 Task: Add a signature Micah Thompson containing With heartfelt thanks and warm wishes, Micah Thompson to email address softage.3@softage.net and add a folder Insurance claims
Action: Mouse moved to (153, 117)
Screenshot: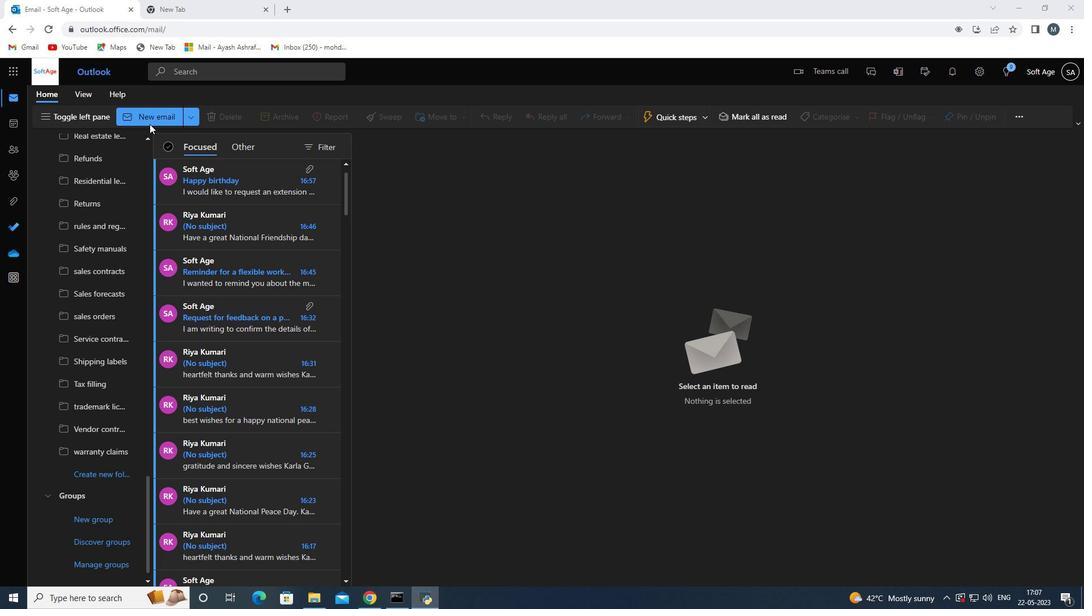 
Action: Mouse pressed left at (153, 117)
Screenshot: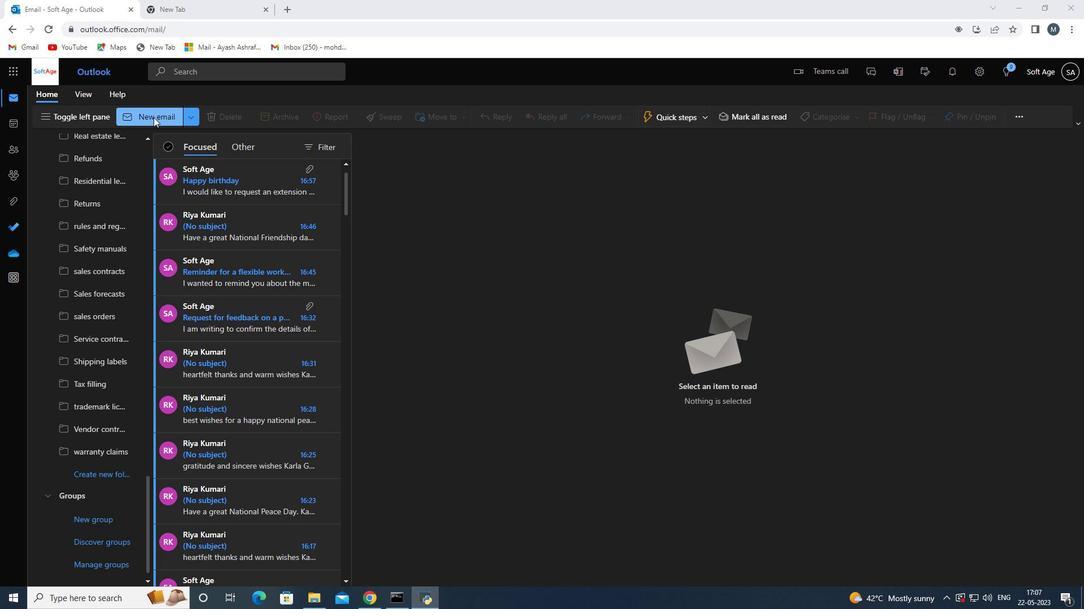
Action: Mouse moved to (761, 120)
Screenshot: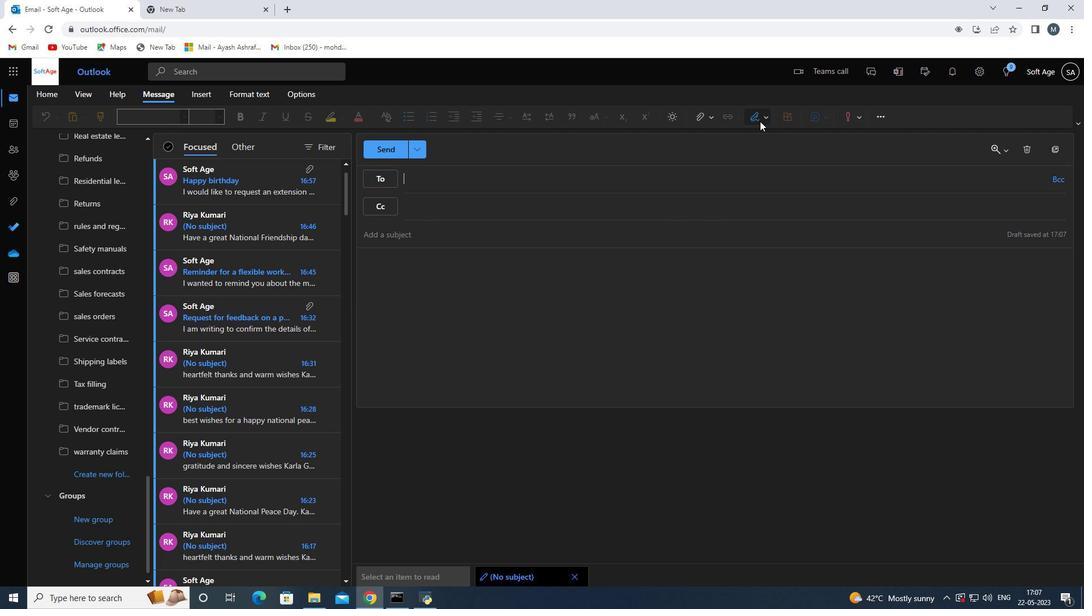 
Action: Mouse pressed left at (761, 120)
Screenshot: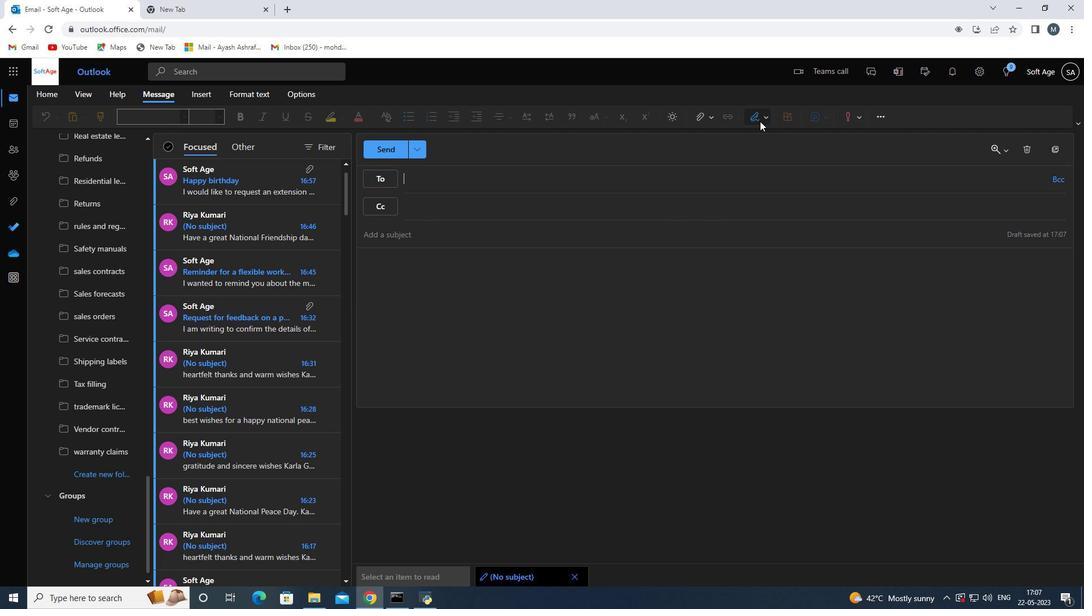 
Action: Mouse moved to (750, 171)
Screenshot: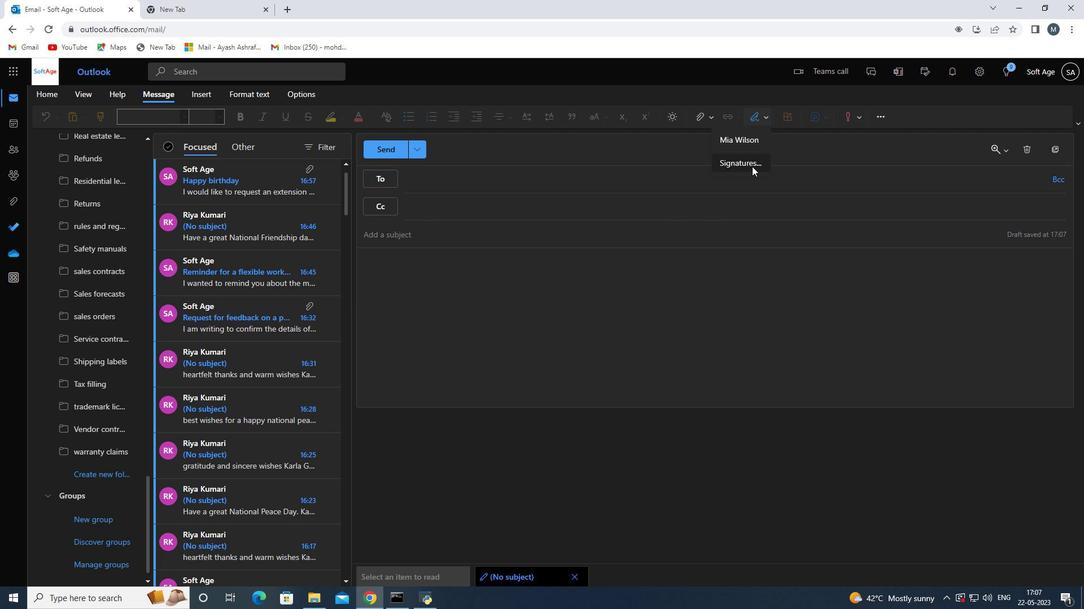 
Action: Mouse pressed left at (750, 171)
Screenshot: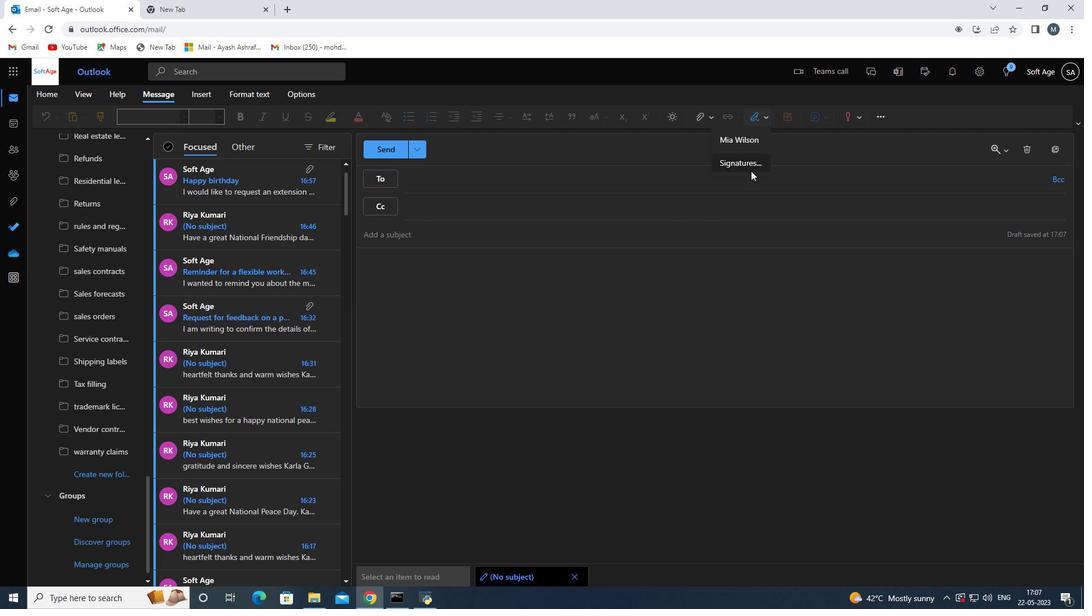 
Action: Mouse moved to (760, 212)
Screenshot: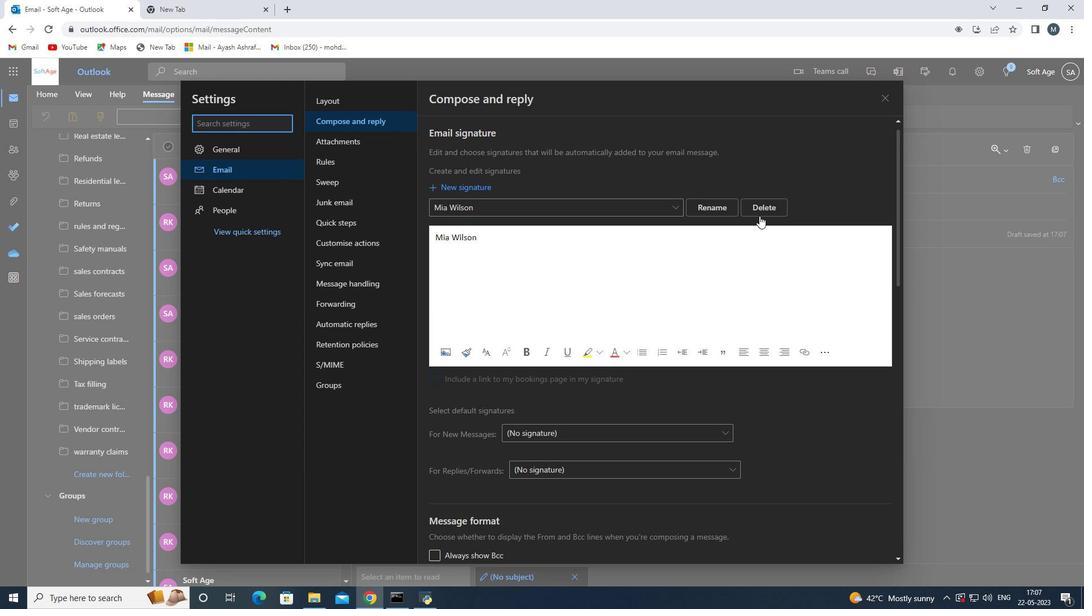 
Action: Mouse pressed left at (760, 212)
Screenshot: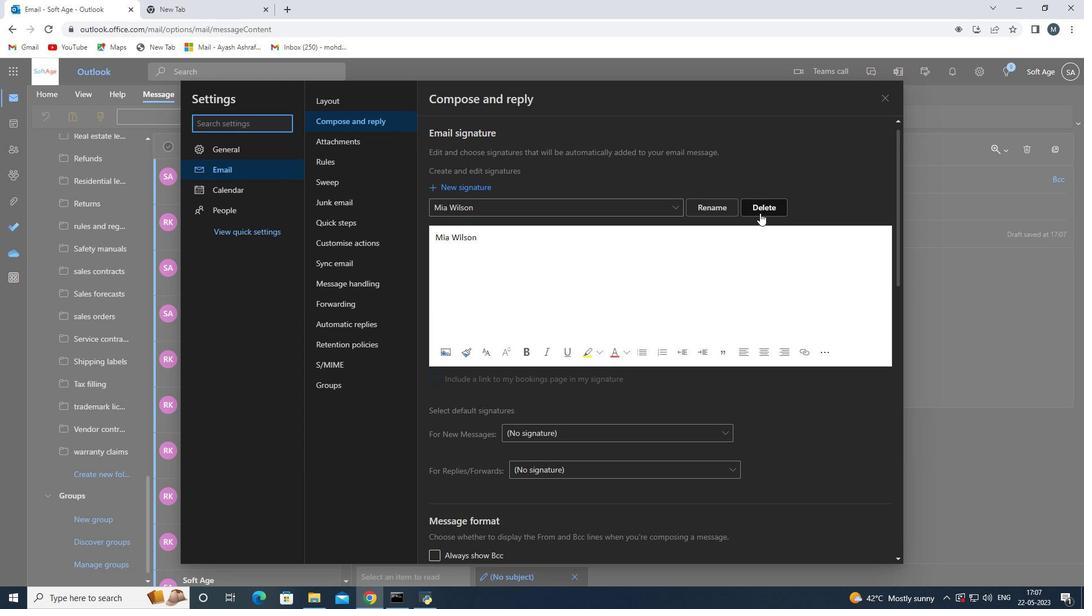 
Action: Mouse moved to (495, 204)
Screenshot: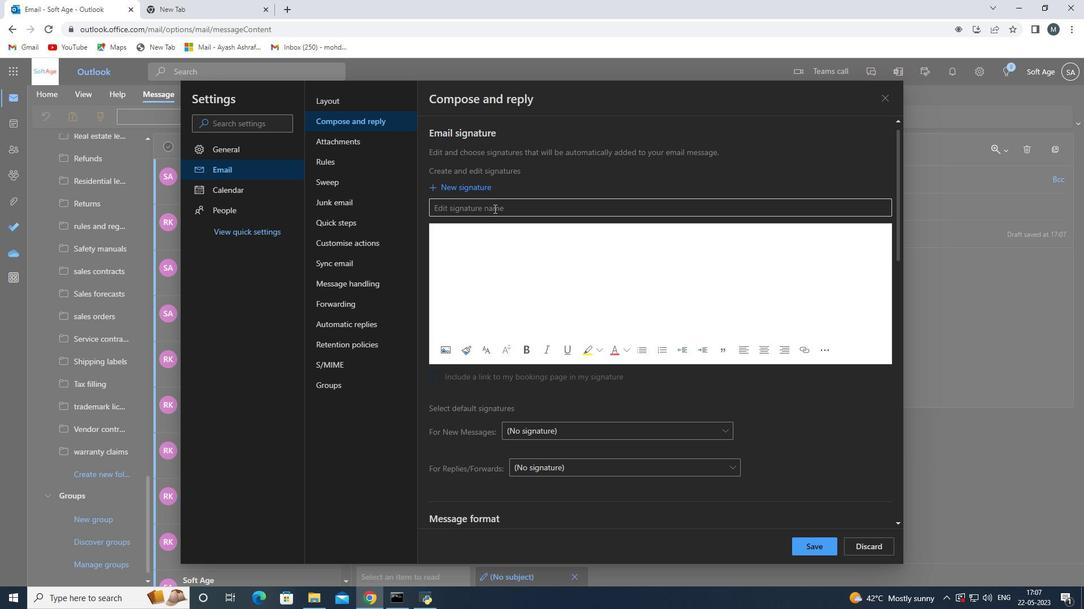 
Action: Mouse pressed left at (495, 204)
Screenshot: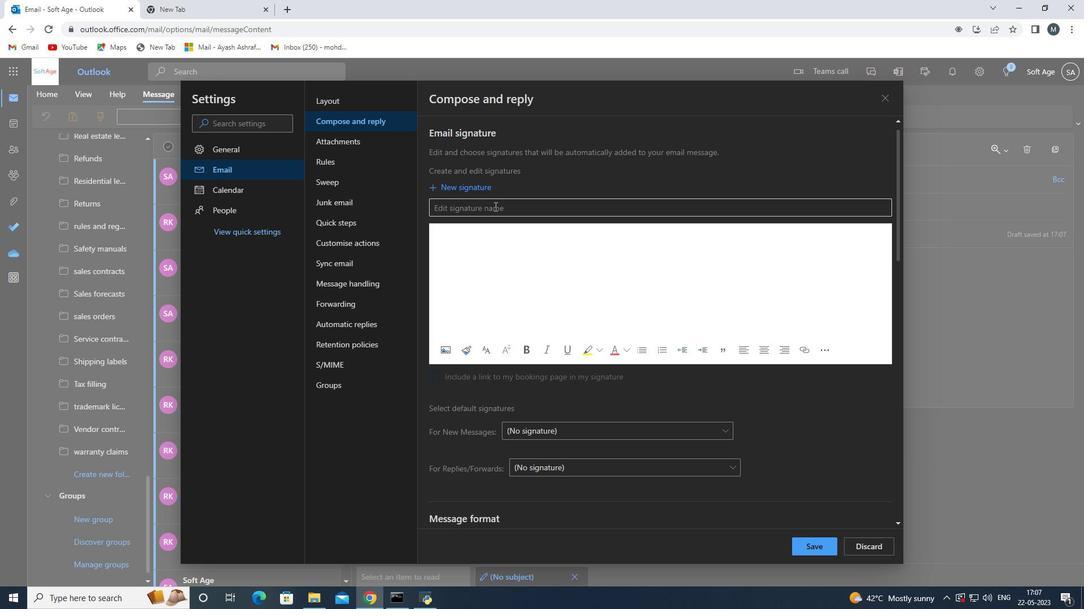 
Action: Mouse moved to (497, 199)
Screenshot: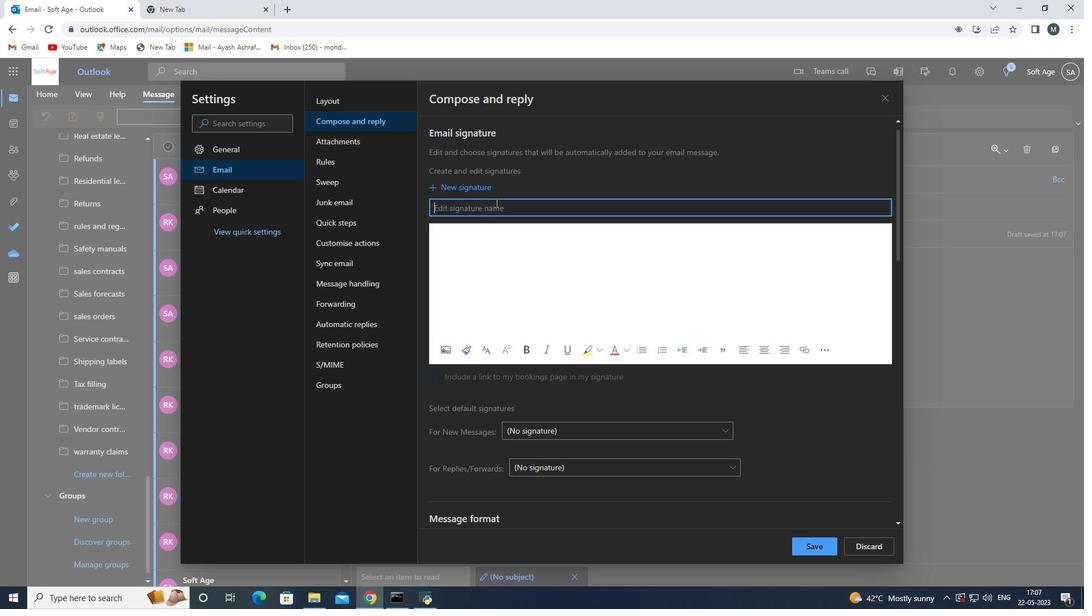 
Action: Key pressed <Key.shift>micah<Key.space>thompson<Key.space>
Screenshot: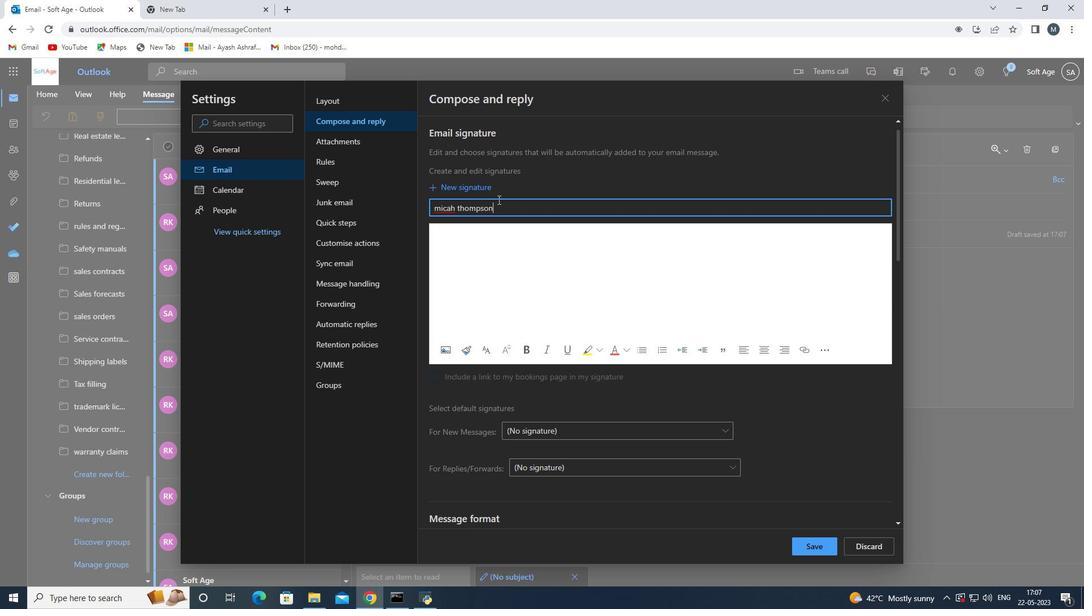 
Action: Mouse moved to (461, 207)
Screenshot: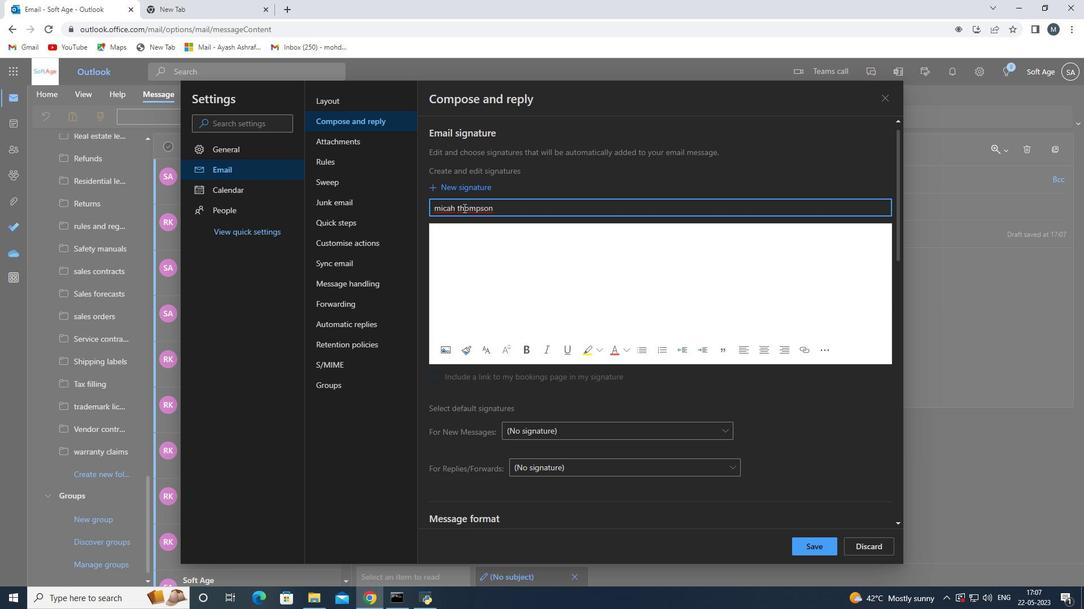 
Action: Mouse pressed left at (461, 207)
Screenshot: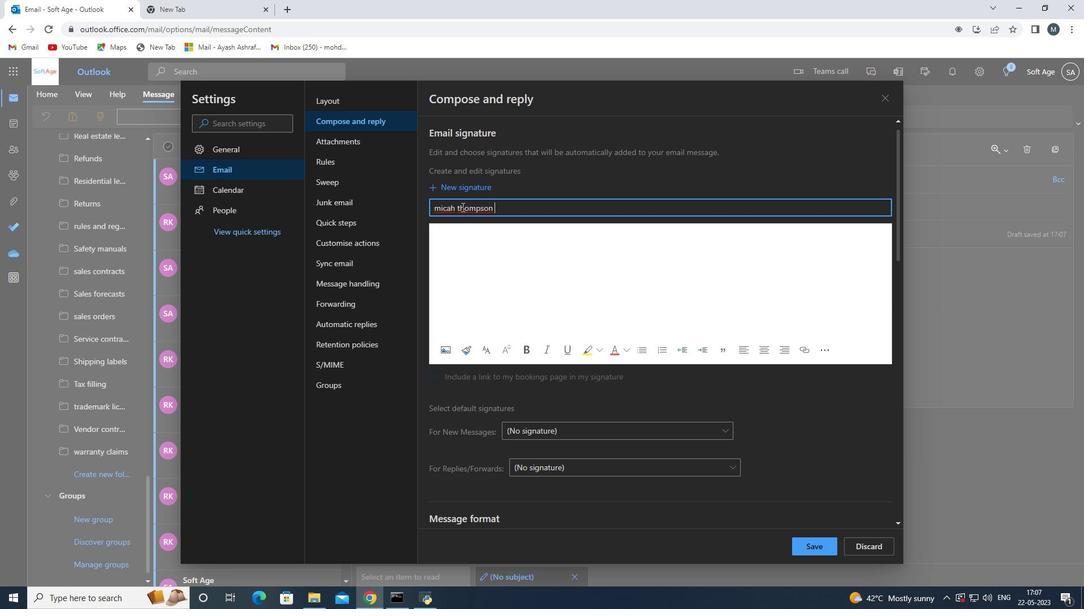 
Action: Mouse moved to (470, 212)
Screenshot: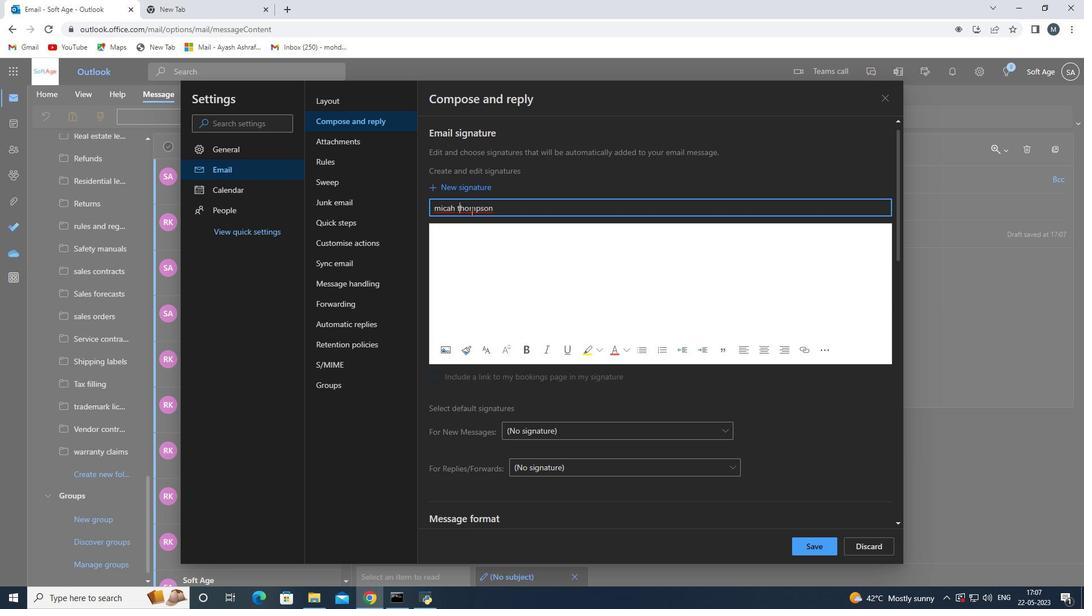 
Action: Key pressed <Key.backspace><Key.shift>T
Screenshot: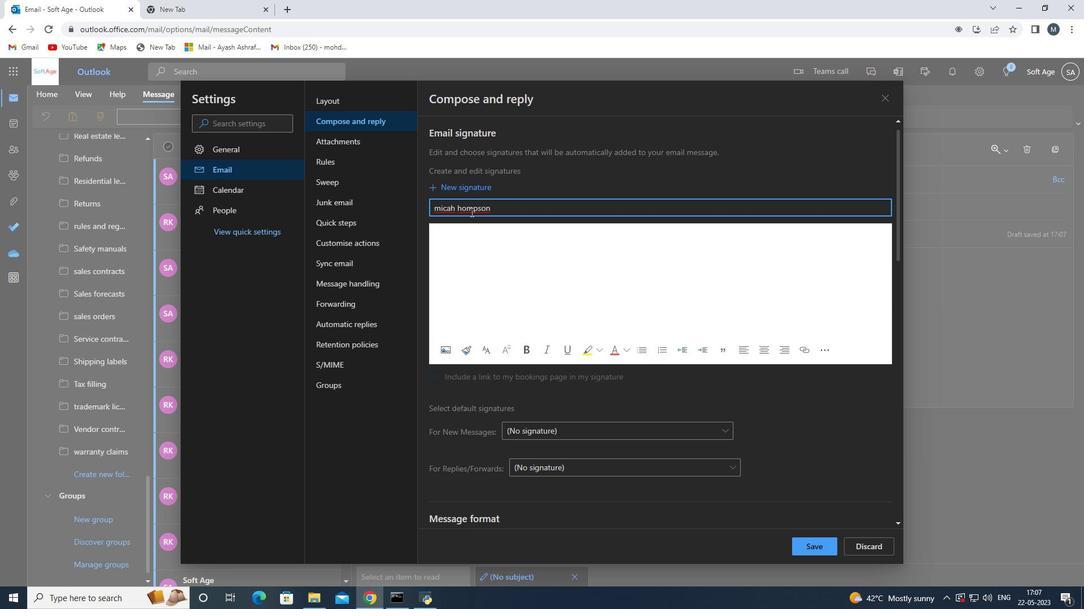 
Action: Mouse moved to (439, 207)
Screenshot: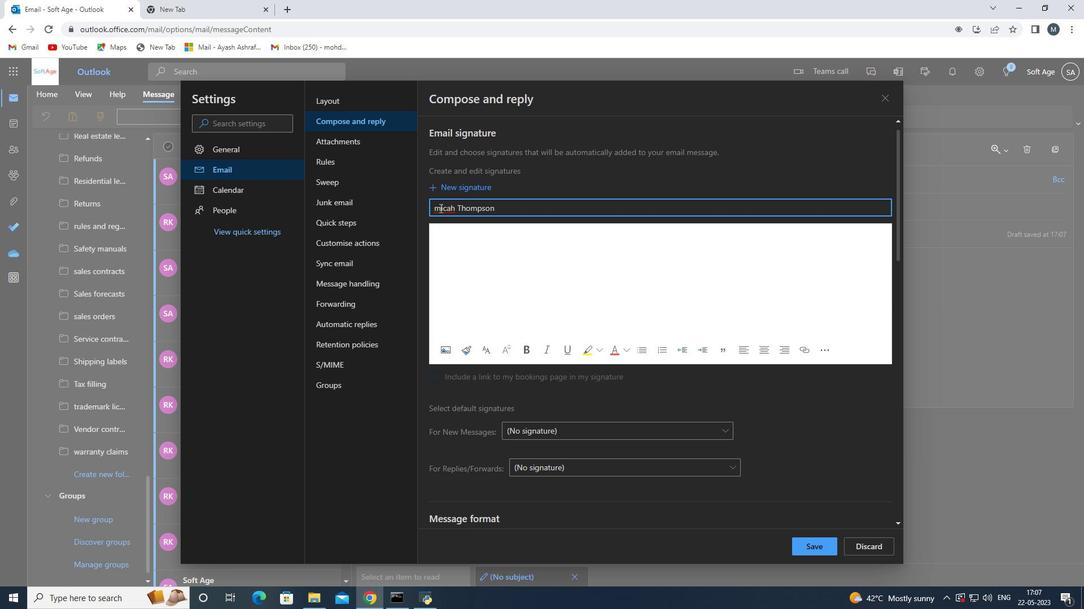 
Action: Mouse pressed left at (439, 207)
Screenshot: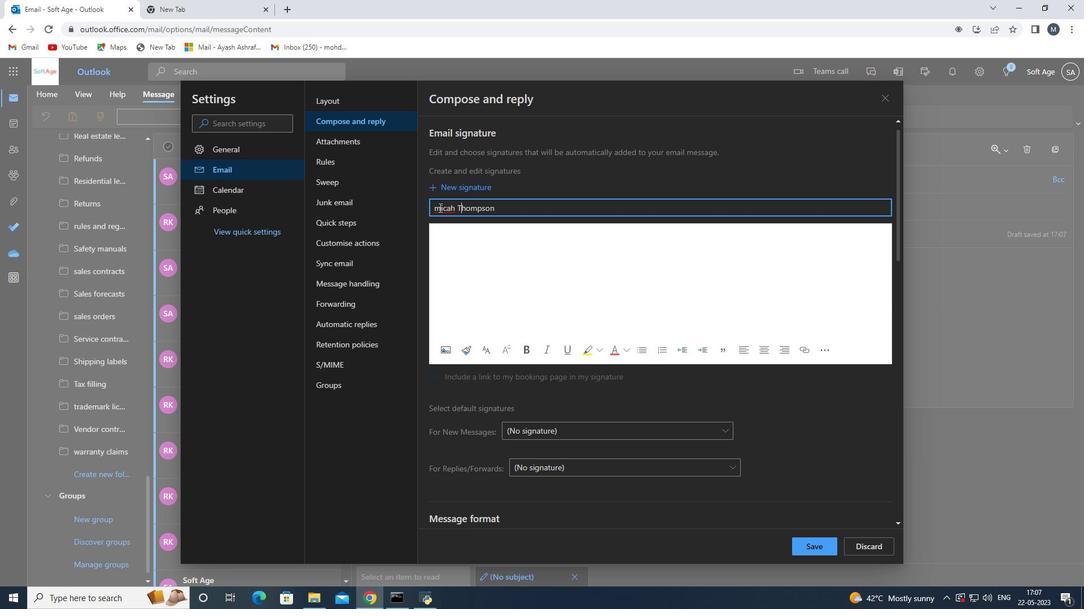 
Action: Mouse moved to (455, 220)
Screenshot: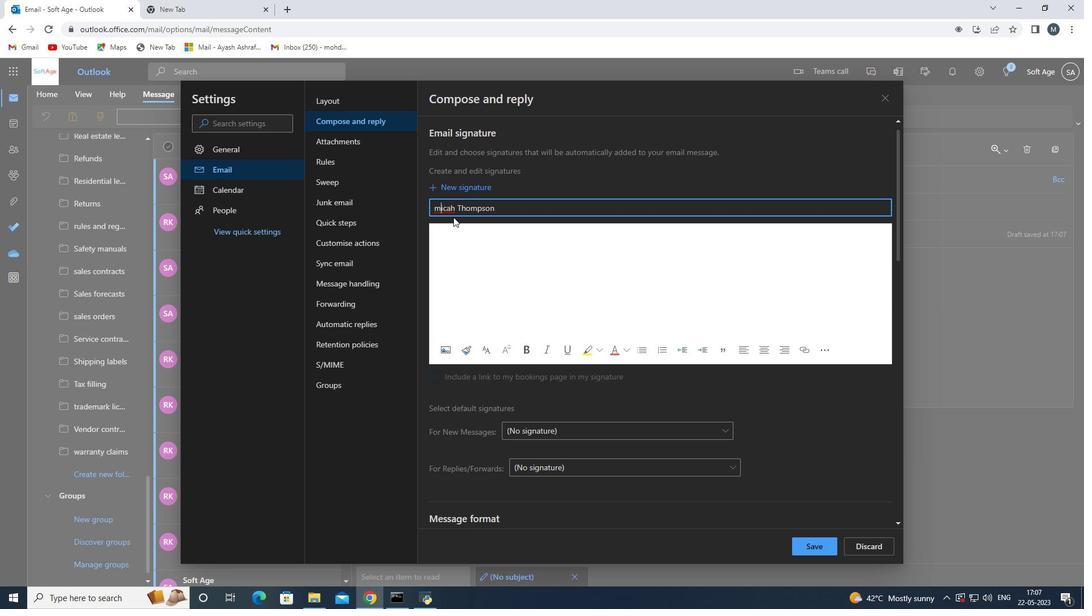 
Action: Key pressed <Key.backspace><Key.shift><Key.shift><Key.shift><Key.shift><Key.shift><Key.shift><Key.shift><Key.shift><Key.shift><Key.shift><Key.shift>
Screenshot: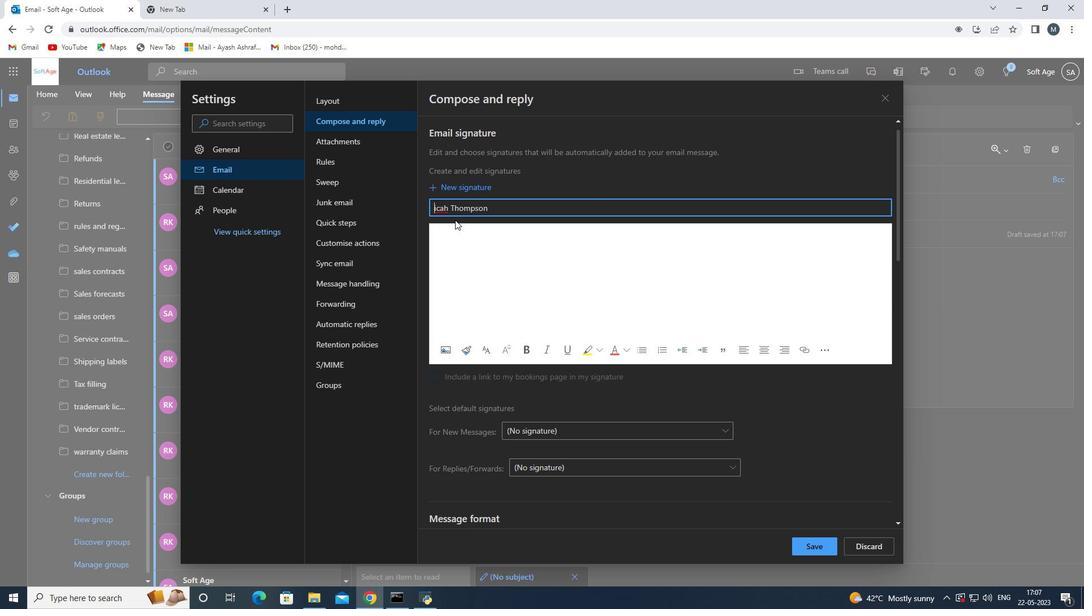 
Action: Mouse moved to (456, 220)
Screenshot: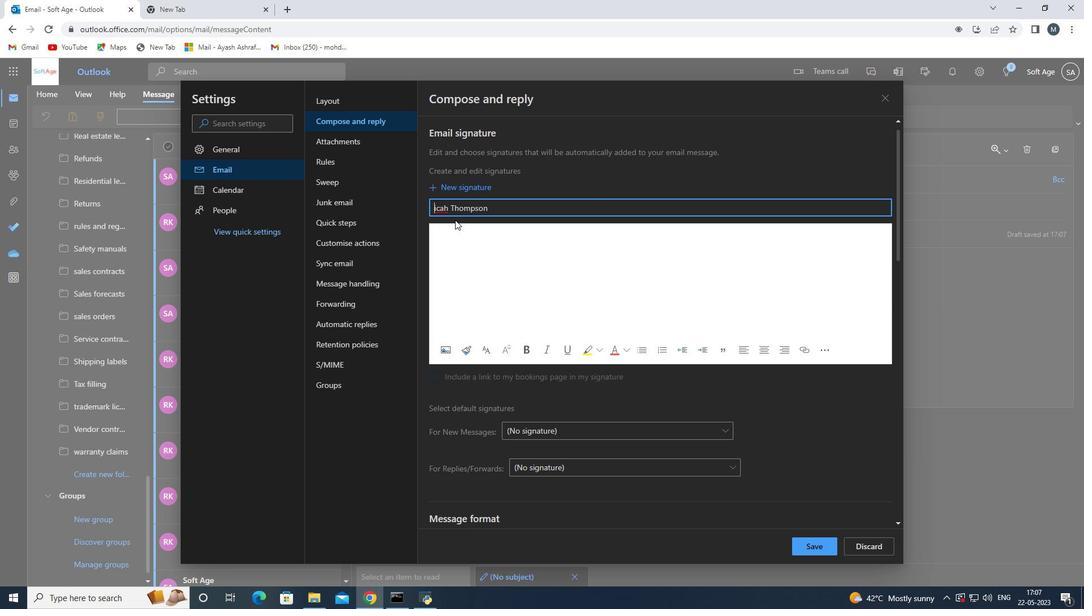 
Action: Key pressed <Key.shift>
Screenshot: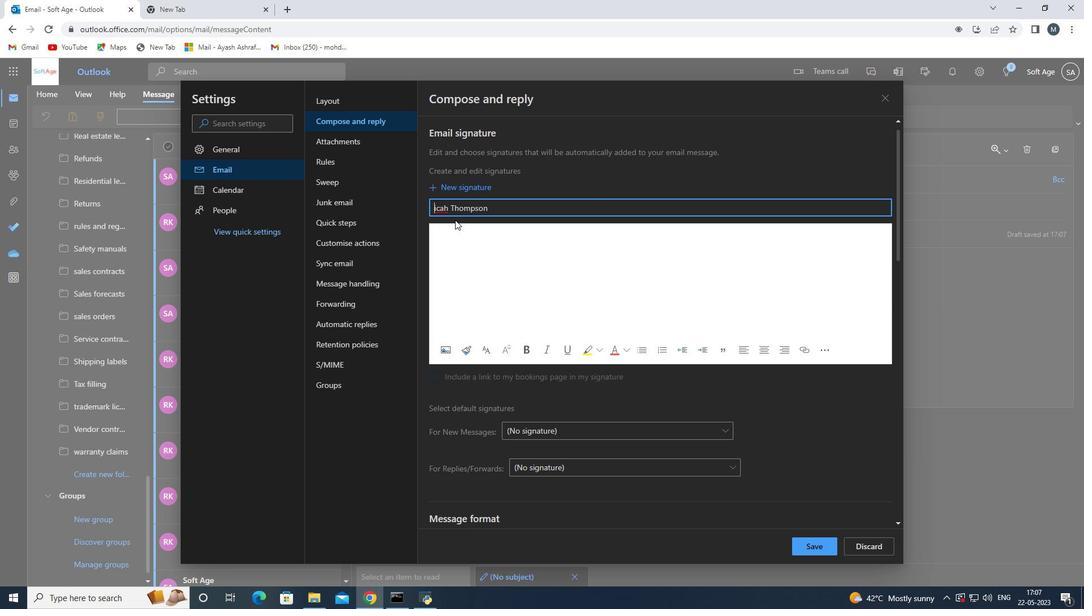 
Action: Mouse moved to (457, 222)
Screenshot: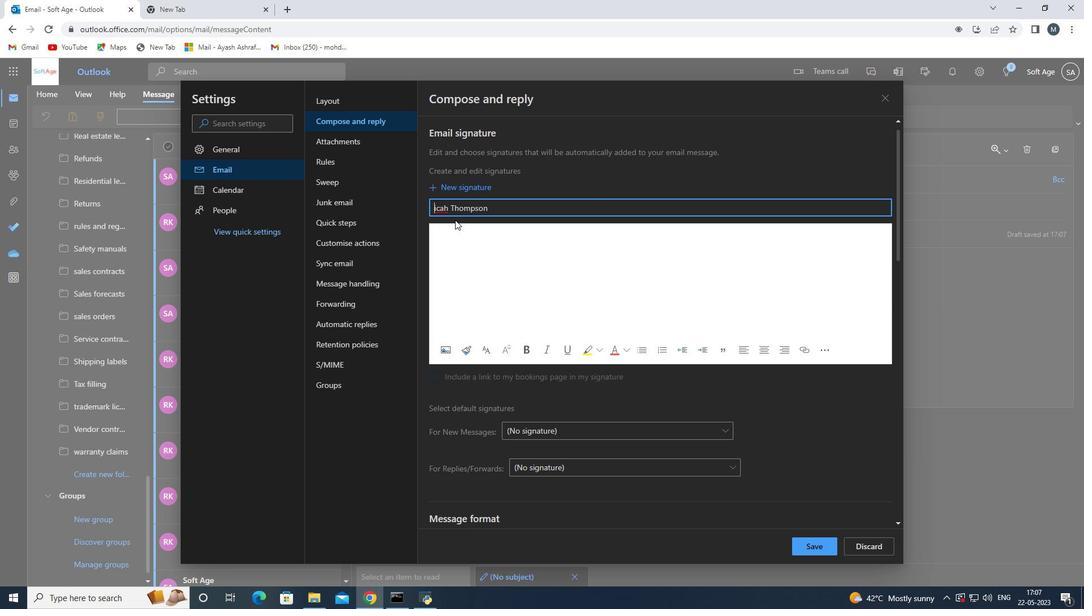 
Action: Key pressed <Key.shift>
Screenshot: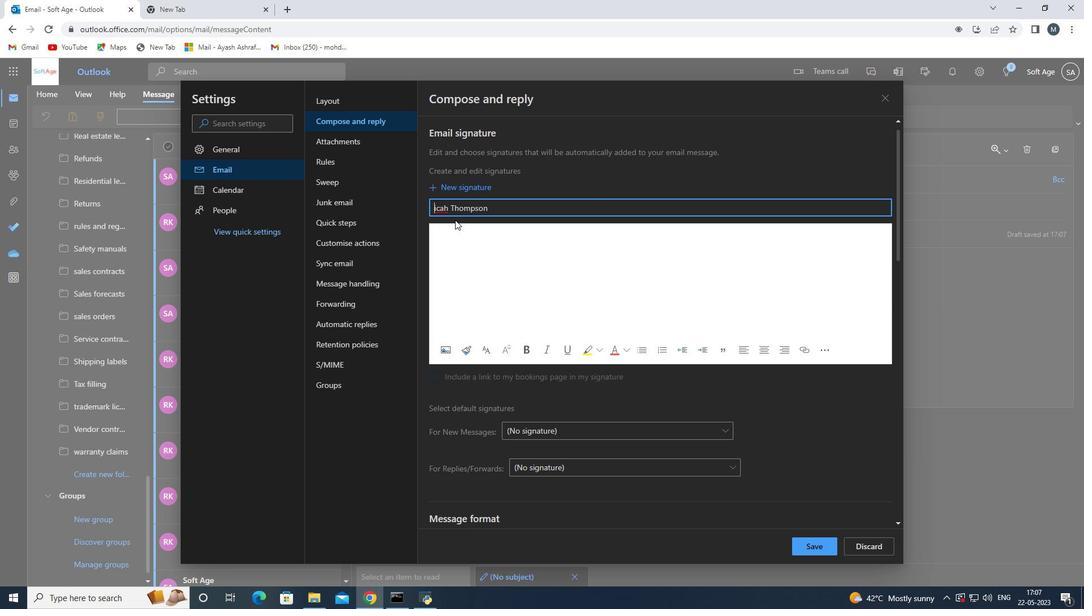 
Action: Mouse moved to (457, 223)
Screenshot: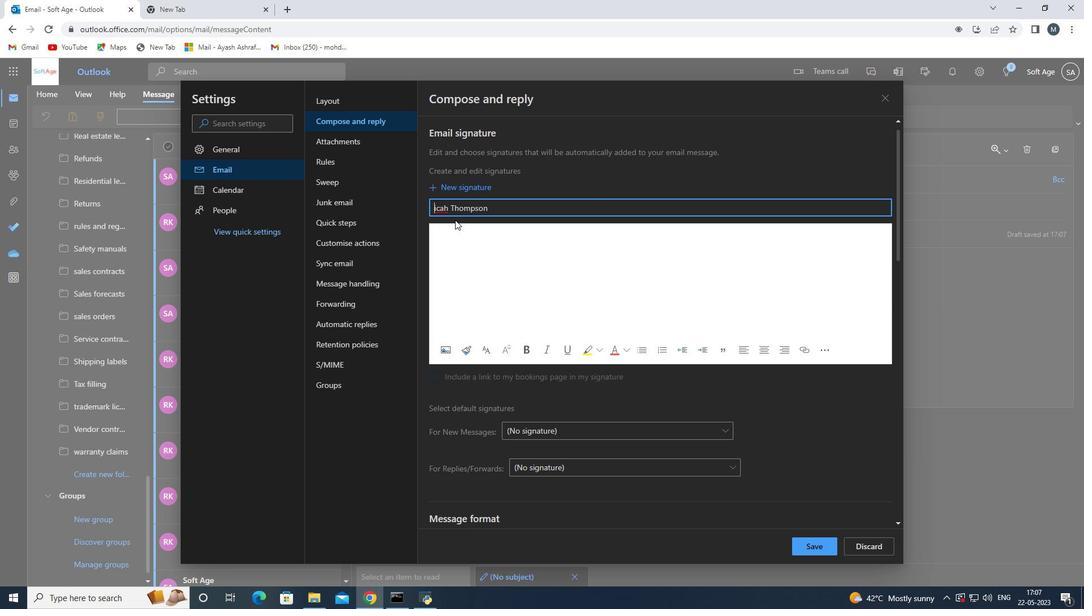 
Action: Key pressed <Key.shift><Key.shift><Key.shift><Key.shift><Key.shift><Key.shift><Key.shift><Key.shift><Key.shift><Key.shift><Key.shift><Key.shift><Key.shift><Key.shift><Key.shift><Key.shift><Key.shift><Key.shift><Key.shift><Key.shift><Key.shift><Key.shift>M
Screenshot: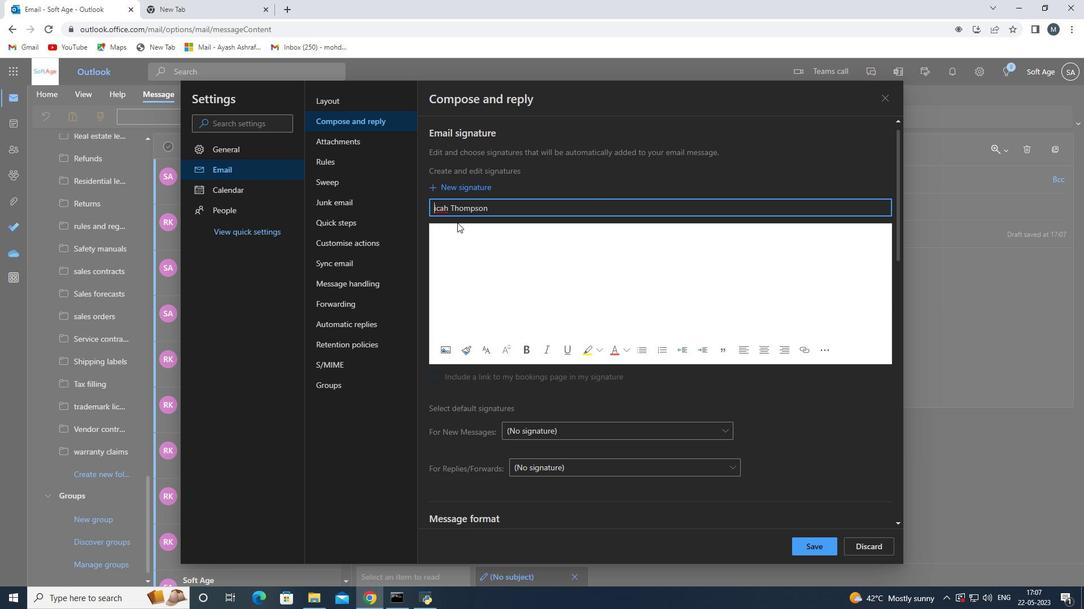 
Action: Mouse moved to (488, 254)
Screenshot: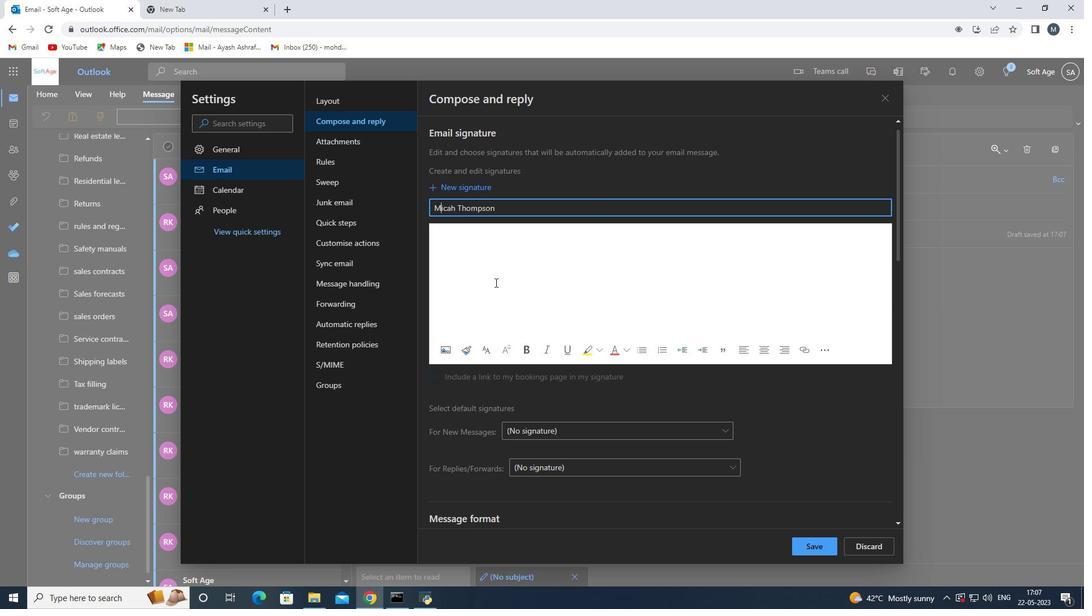 
Action: Mouse pressed left at (488, 254)
Screenshot: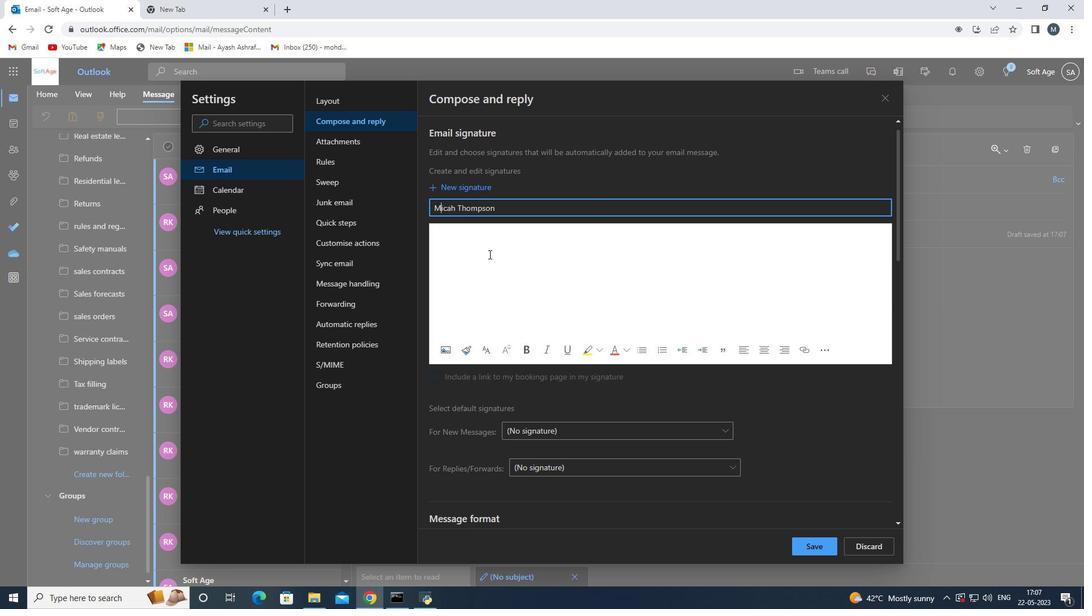 
Action: Key pressed <Key.shift>M<Key.backspace><Key.shift>Micah<Key.space><Key.shift>thompson<Key.space>
Screenshot: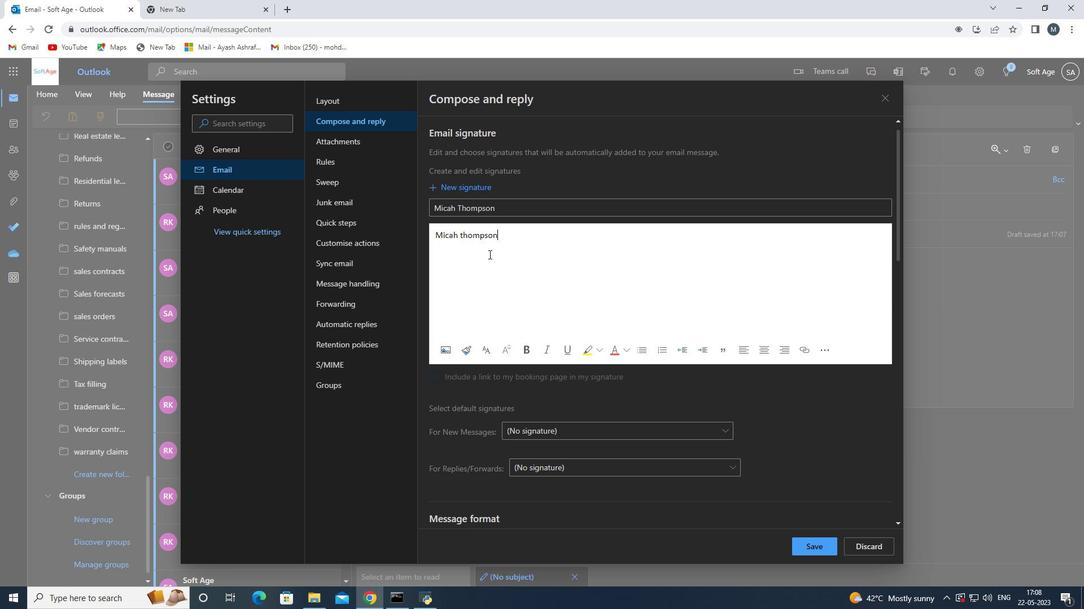 
Action: Mouse moved to (462, 237)
Screenshot: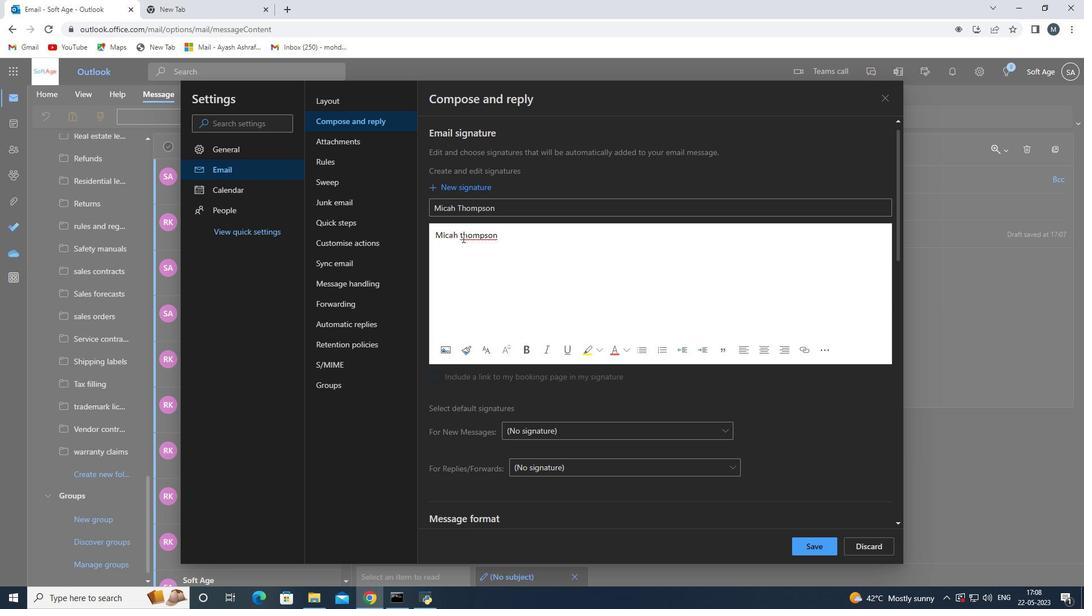 
Action: Mouse pressed left at (462, 237)
Screenshot: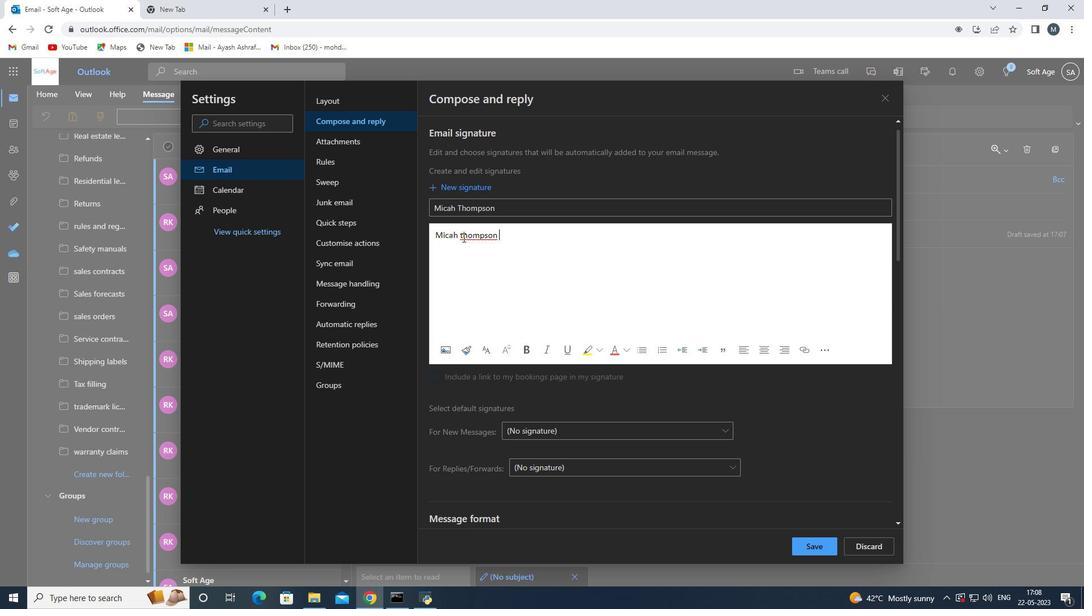 
Action: Mouse moved to (457, 238)
Screenshot: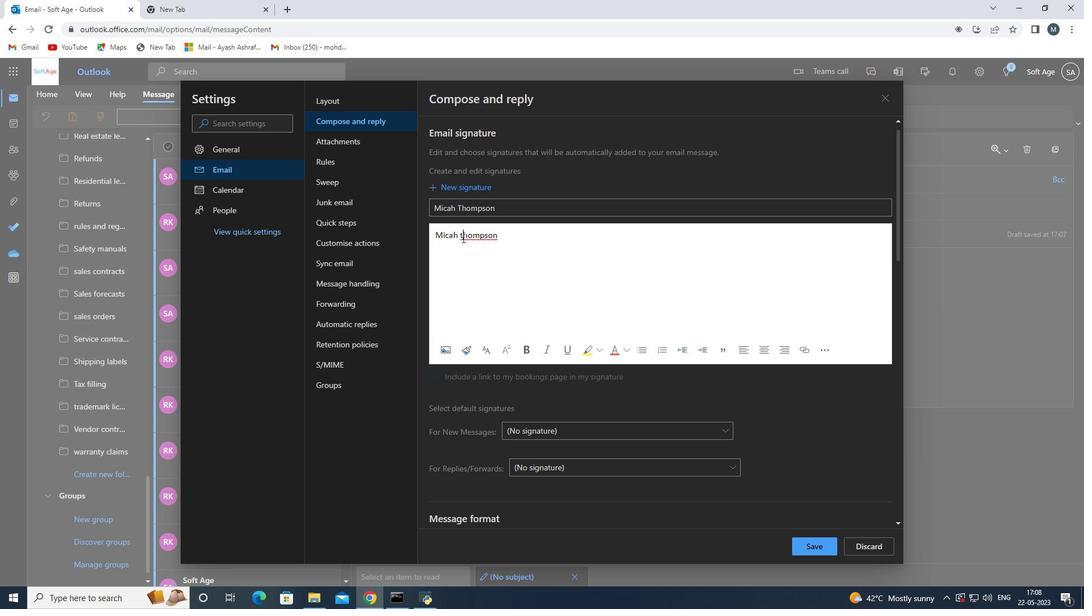 
Action: Key pressed <Key.backspace><Key.shift>T
Screenshot: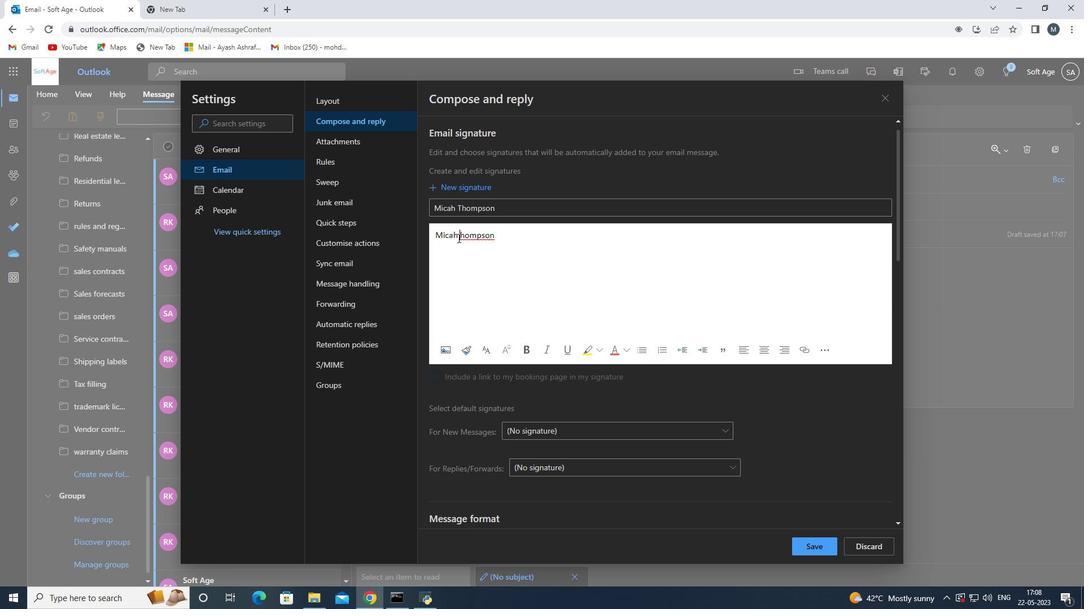
Action: Mouse moved to (504, 237)
Screenshot: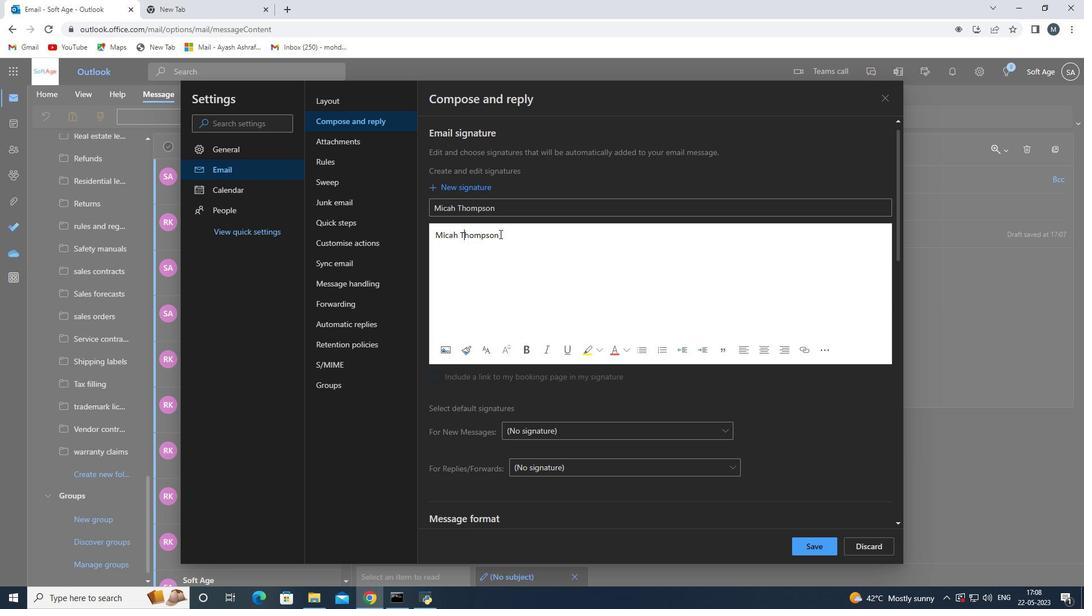 
Action: Mouse pressed left at (504, 237)
Screenshot: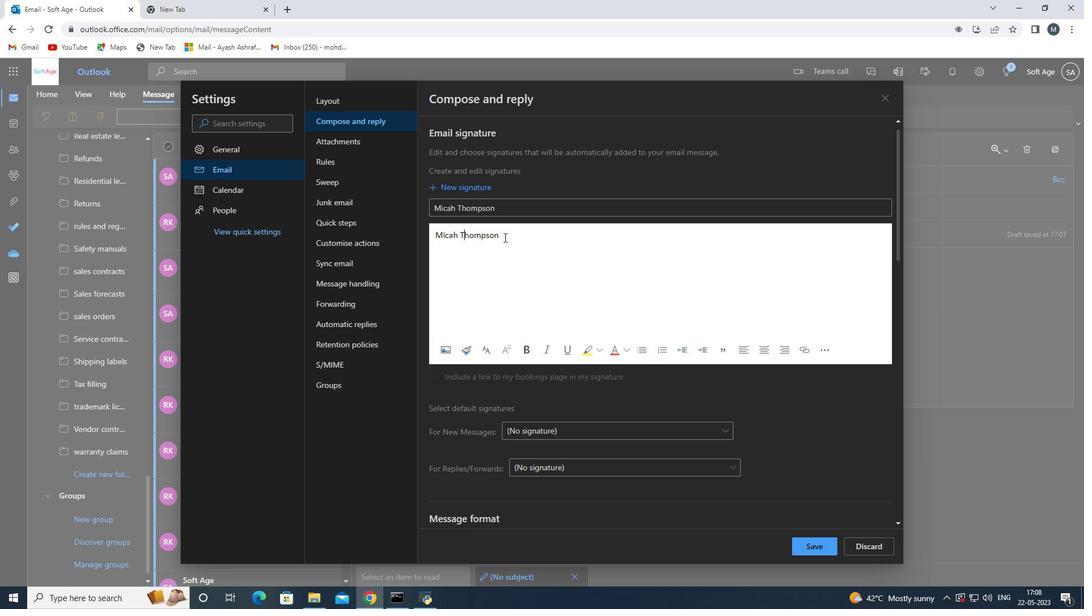 
Action: Mouse moved to (813, 555)
Screenshot: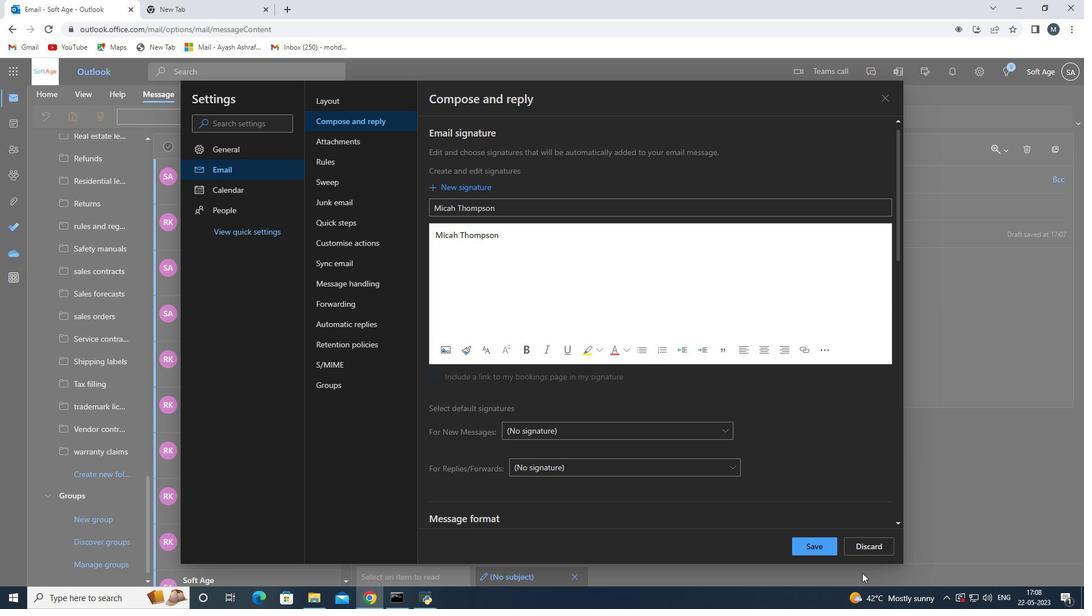 
Action: Mouse pressed left at (813, 555)
Screenshot: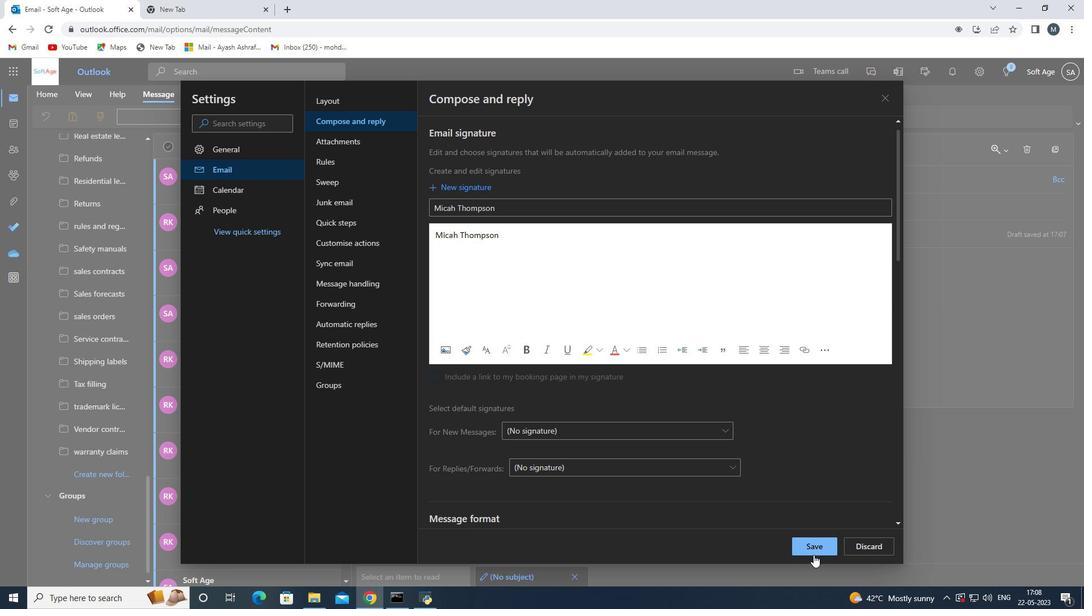 
Action: Mouse moved to (670, 372)
Screenshot: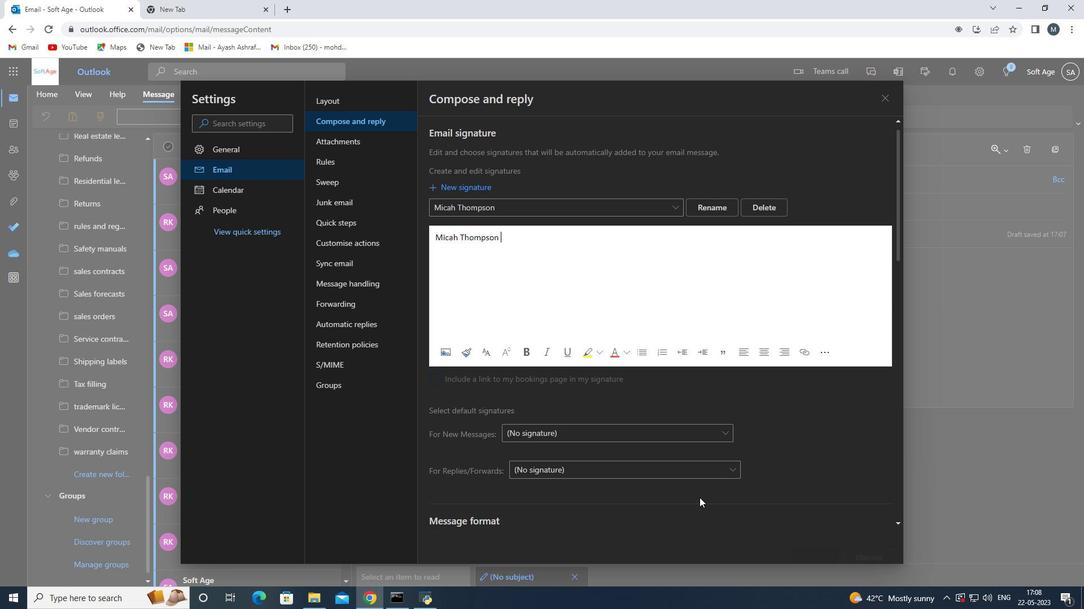 
Action: Mouse scrolled (671, 380) with delta (0, 0)
Screenshot: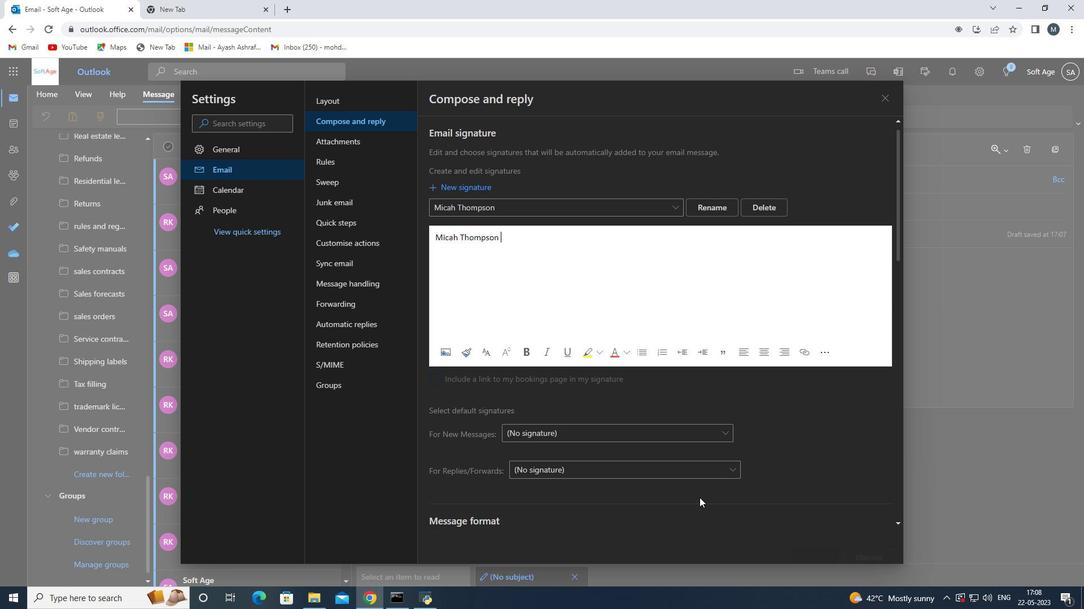
Action: Mouse moved to (669, 362)
Screenshot: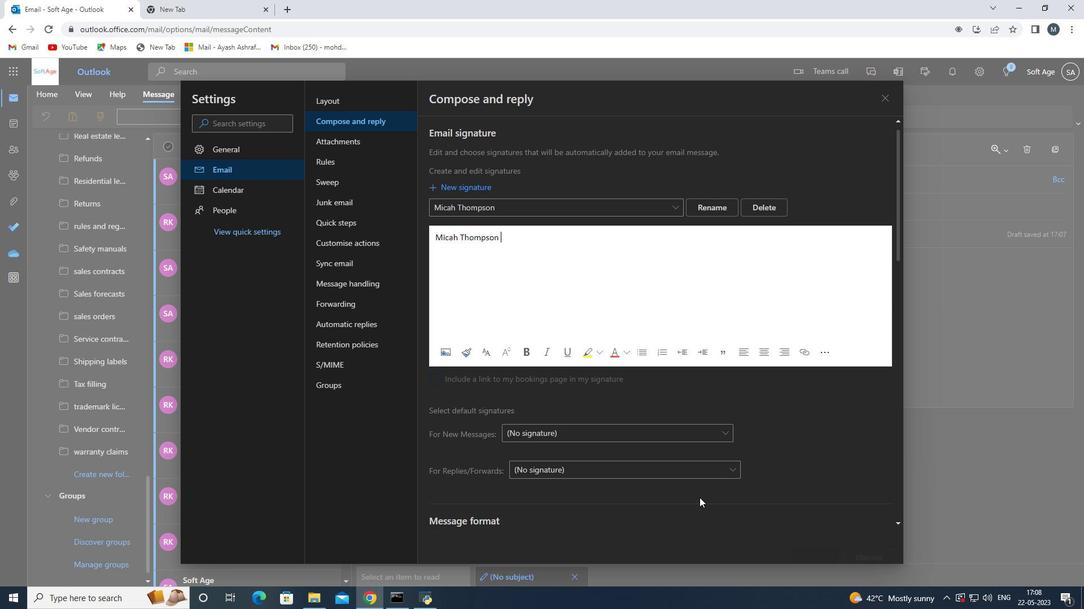 
Action: Mouse scrolled (669, 368) with delta (0, 0)
Screenshot: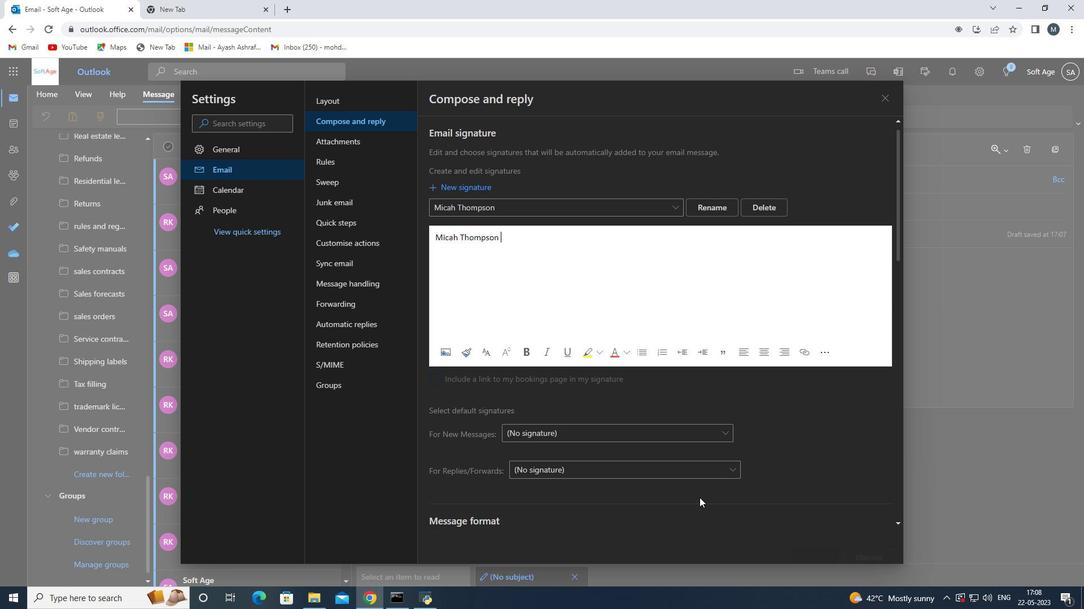 
Action: Mouse moved to (669, 359)
Screenshot: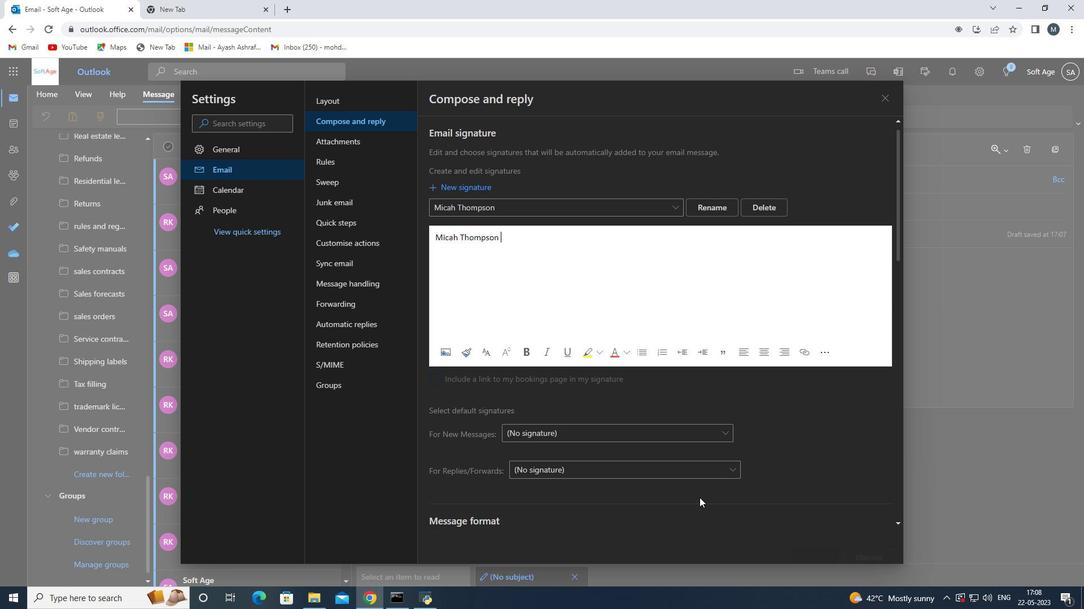 
Action: Mouse scrolled (669, 363) with delta (0, 0)
Screenshot: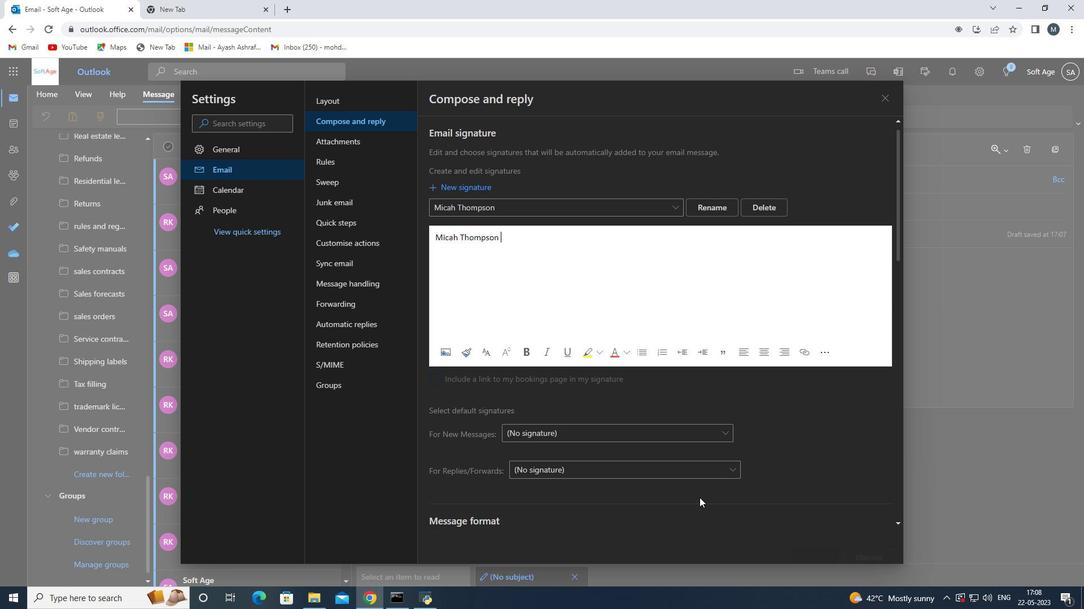 
Action: Mouse moved to (669, 356)
Screenshot: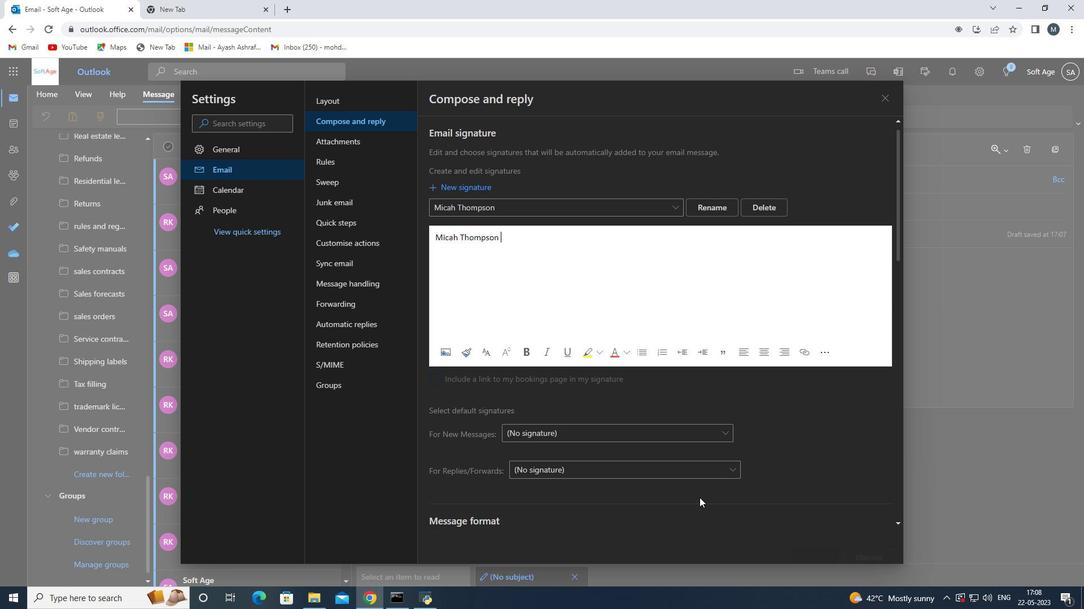 
Action: Mouse scrolled (669, 360) with delta (0, 0)
Screenshot: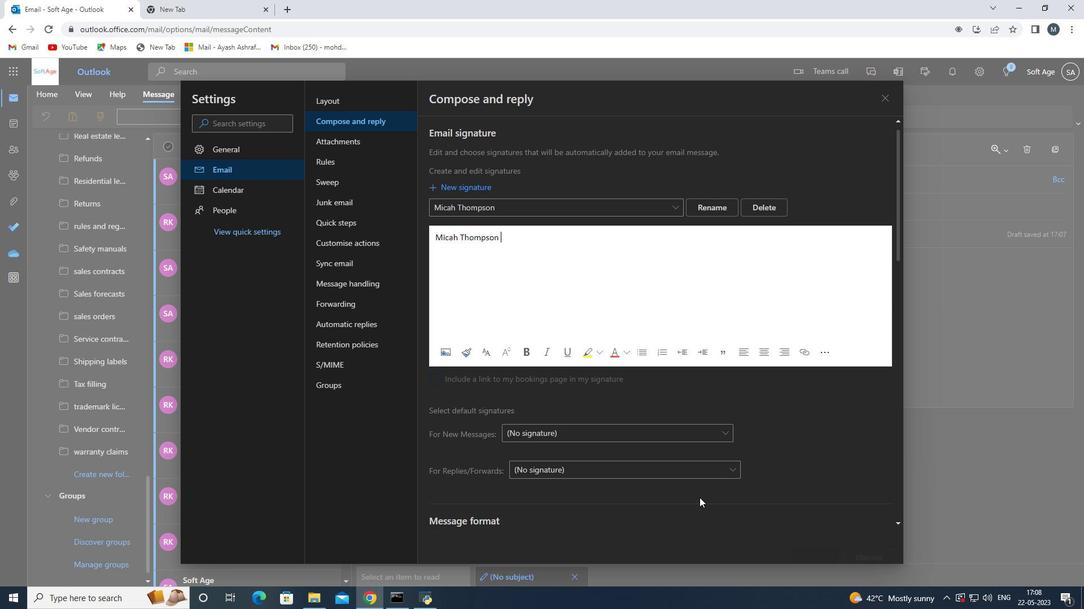 
Action: Mouse moved to (669, 352)
Screenshot: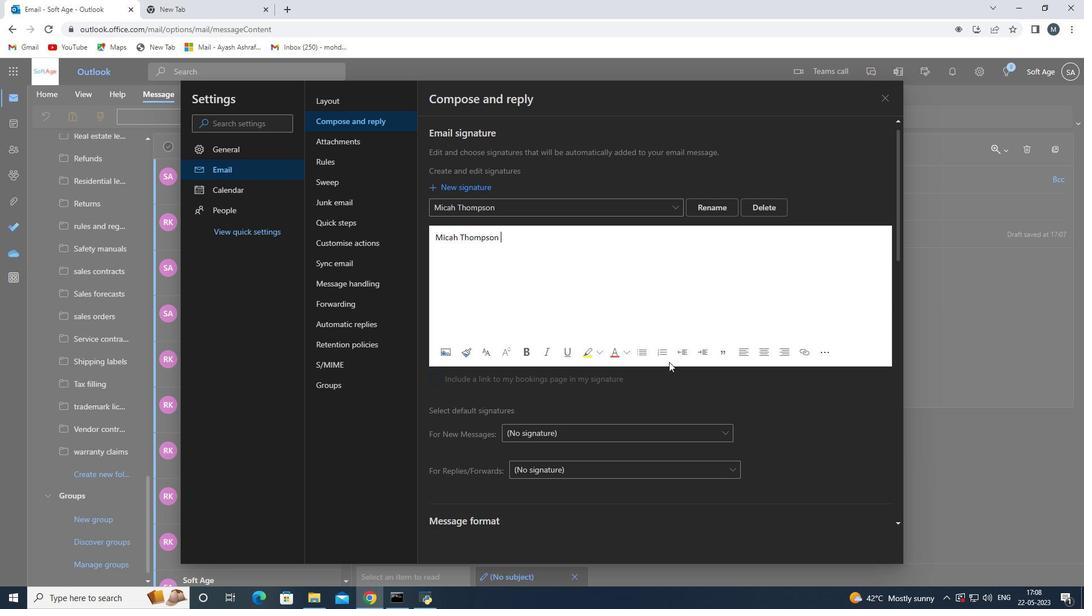 
Action: Mouse scrolled (669, 357) with delta (0, 0)
Screenshot: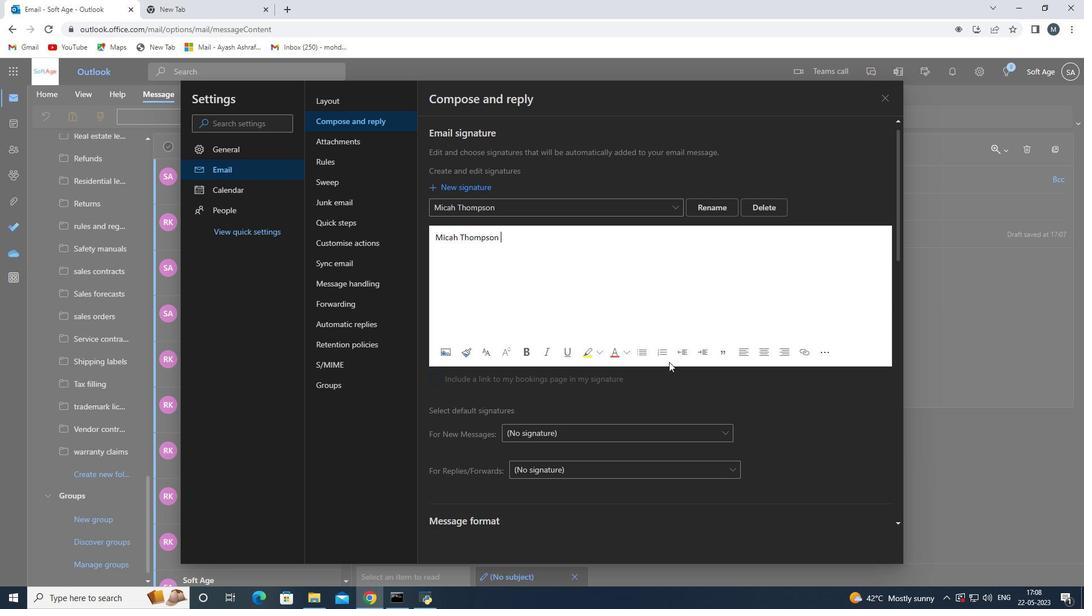 
Action: Mouse moved to (666, 338)
Screenshot: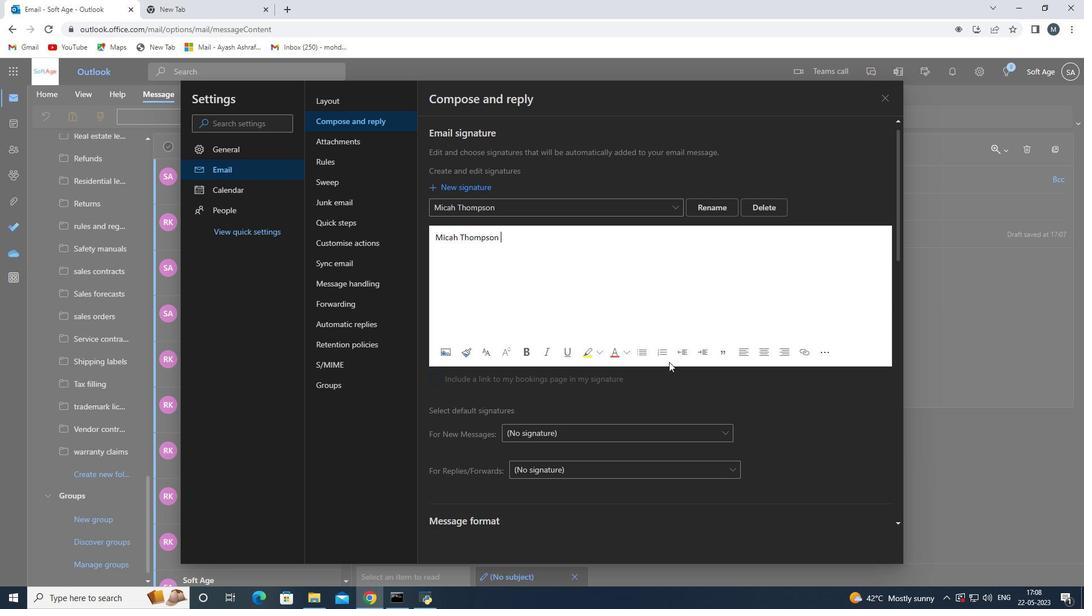 
Action: Mouse scrolled (668, 348) with delta (0, 0)
Screenshot: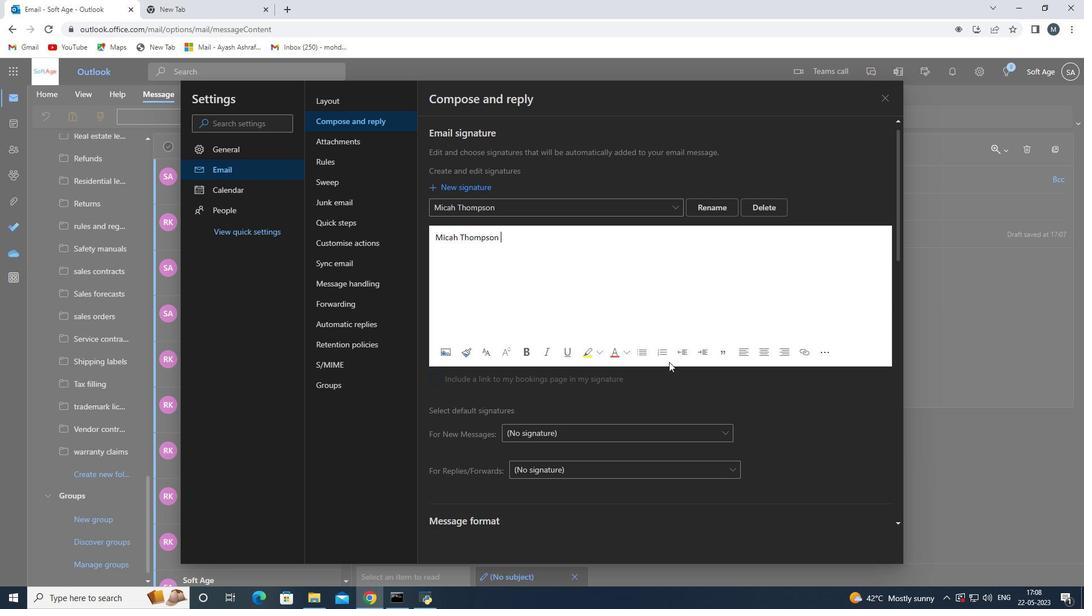 
Action: Mouse moved to (663, 317)
Screenshot: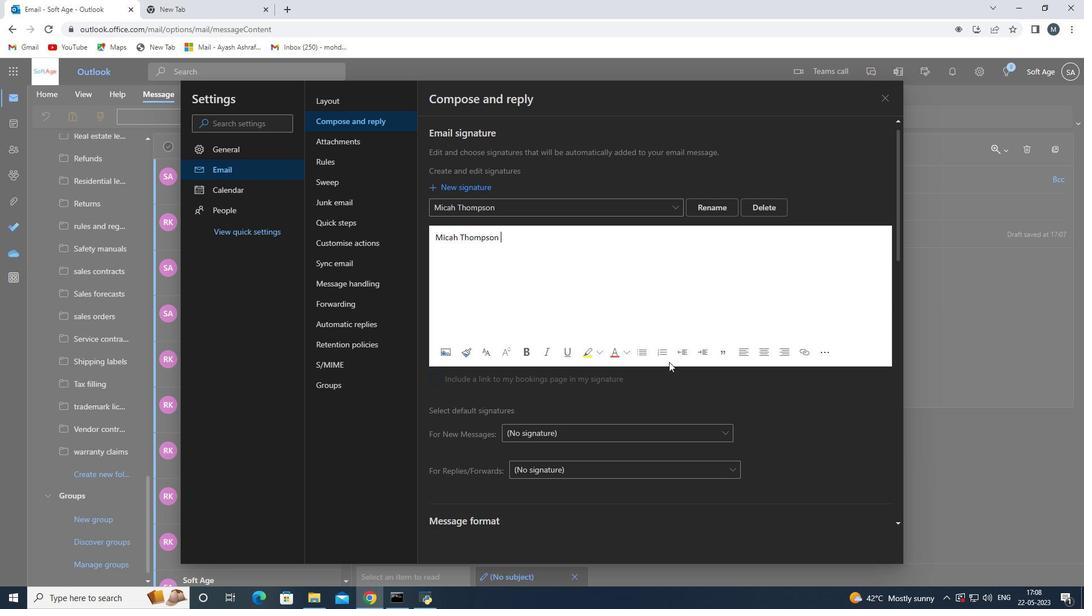 
Action: Mouse scrolled (666, 339) with delta (0, 0)
Screenshot: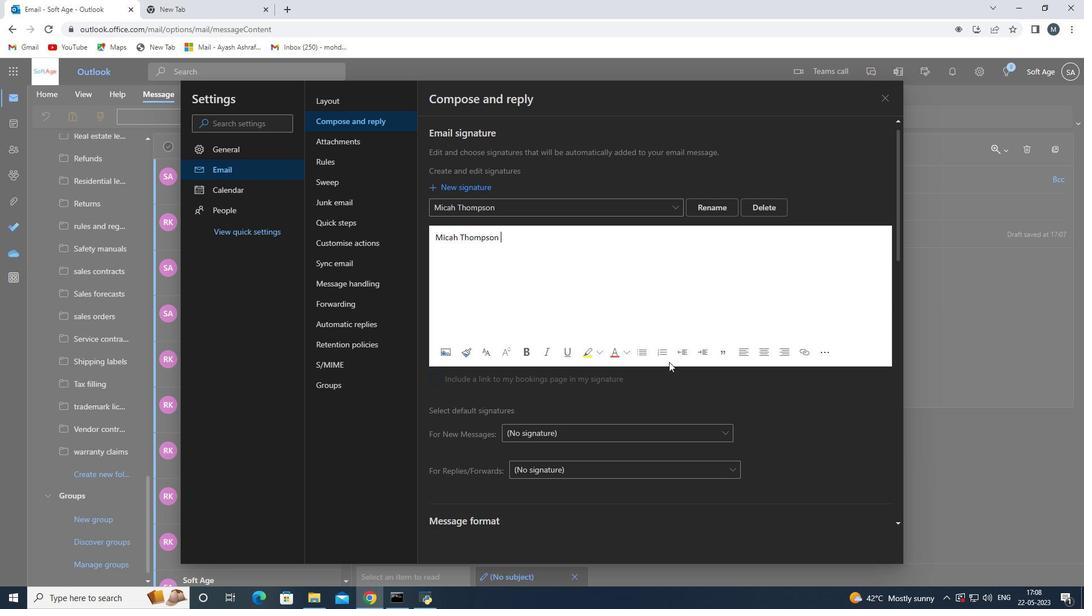 
Action: Mouse moved to (886, 97)
Screenshot: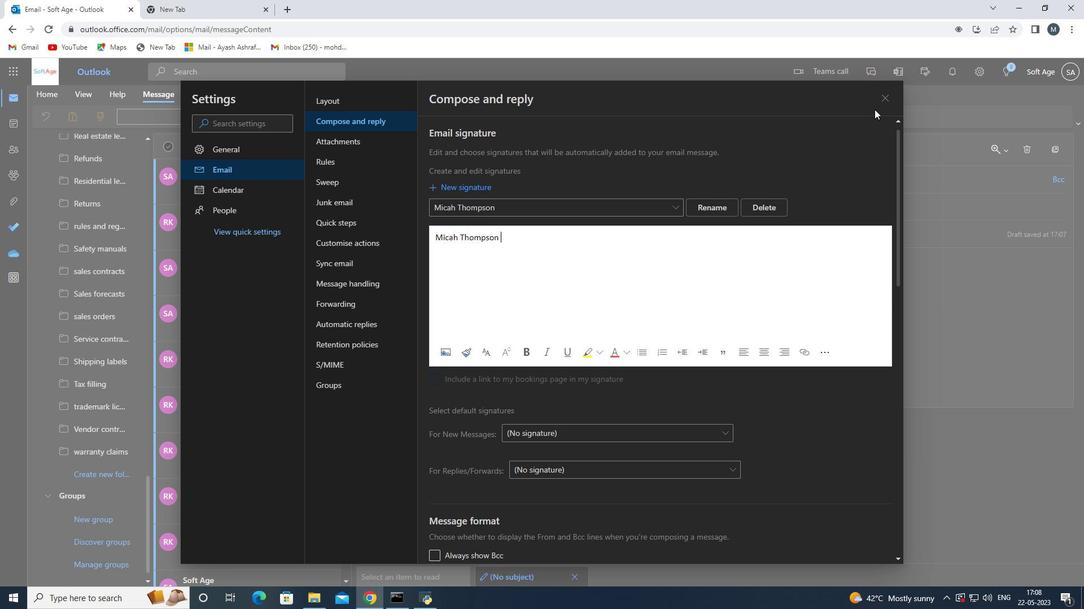 
Action: Mouse pressed left at (886, 97)
Screenshot: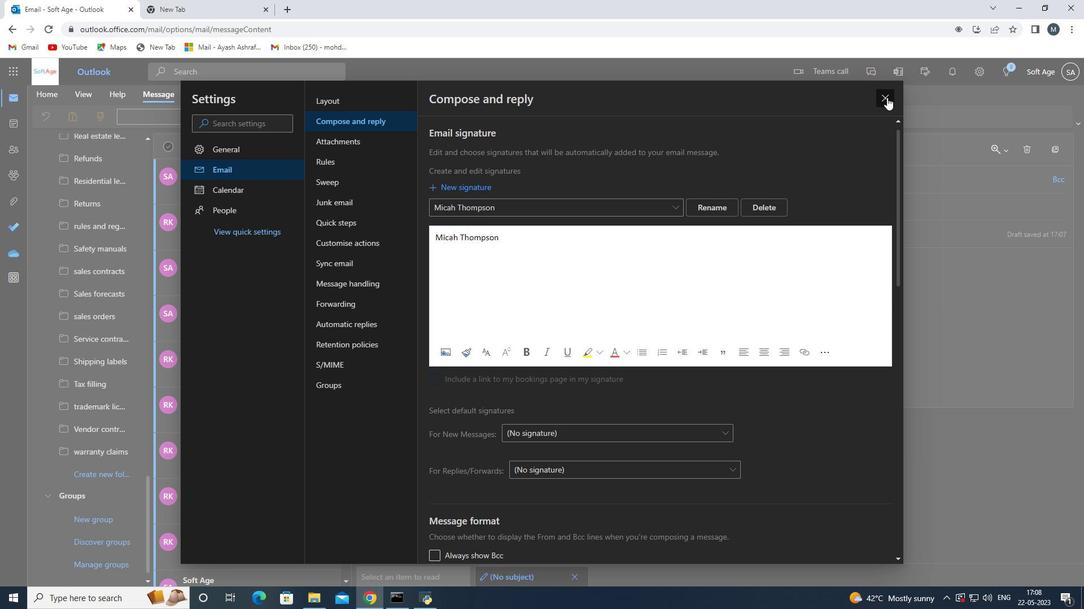 
Action: Mouse moved to (459, 281)
Screenshot: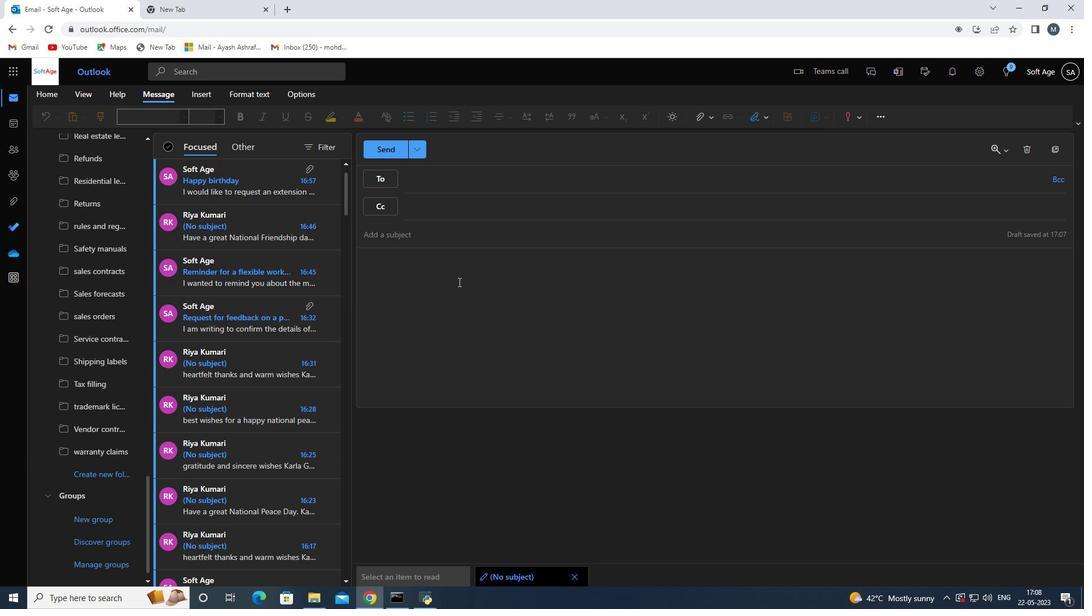 
Action: Mouse pressed left at (459, 281)
Screenshot: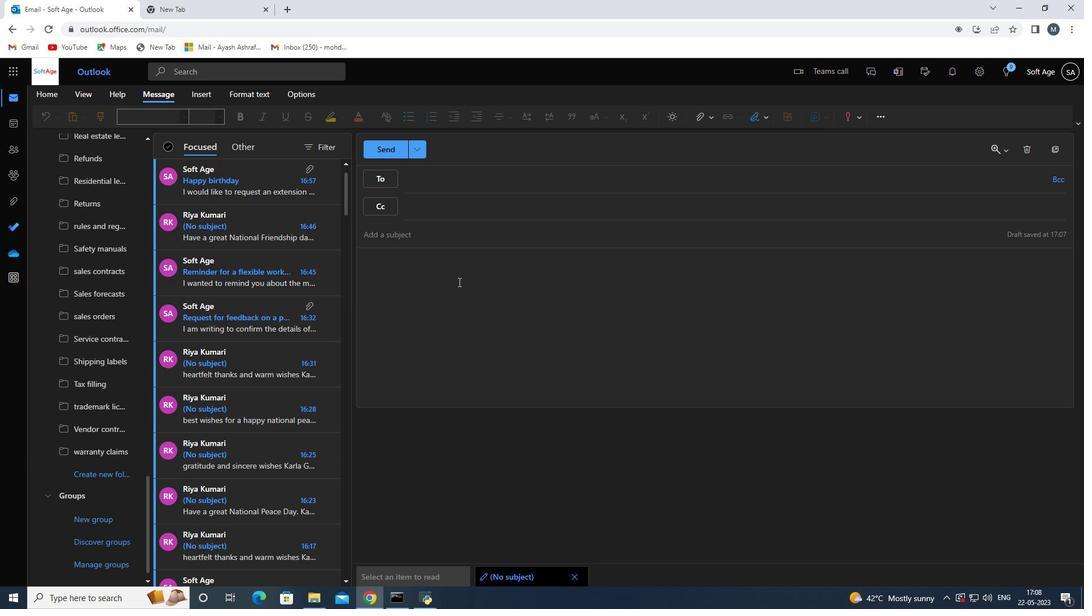 
Action: Key pressed <Key.shift>With<Key.space>heartfelt<Key.space>tham<Key.backspace>nks<Key.space>and<Key.space>warm<Key.space>wishes<Key.space>
Screenshot: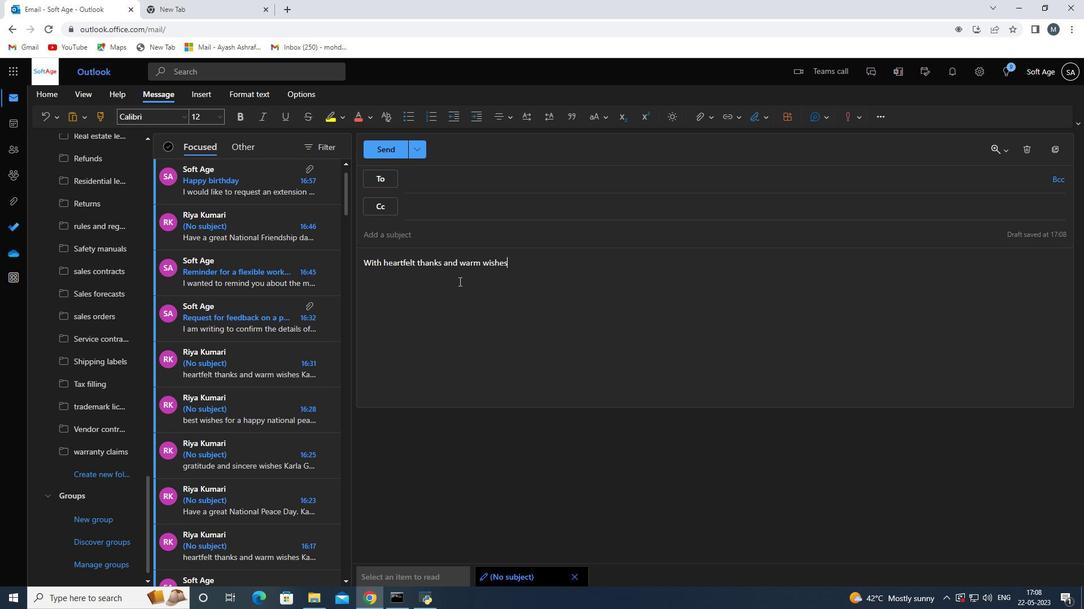 
Action: Mouse moved to (766, 120)
Screenshot: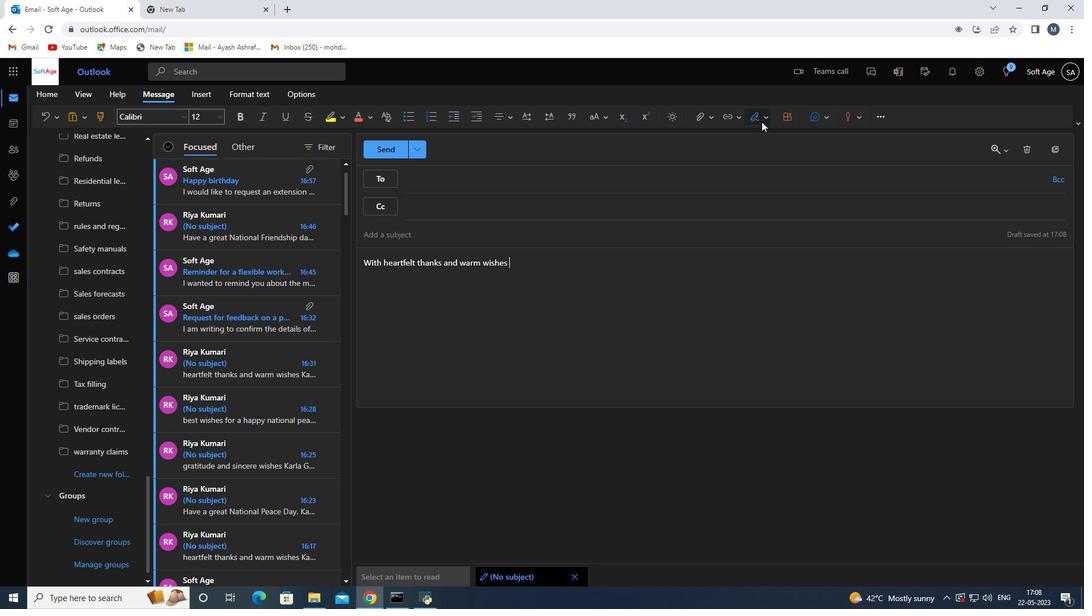 
Action: Mouse pressed left at (766, 120)
Screenshot: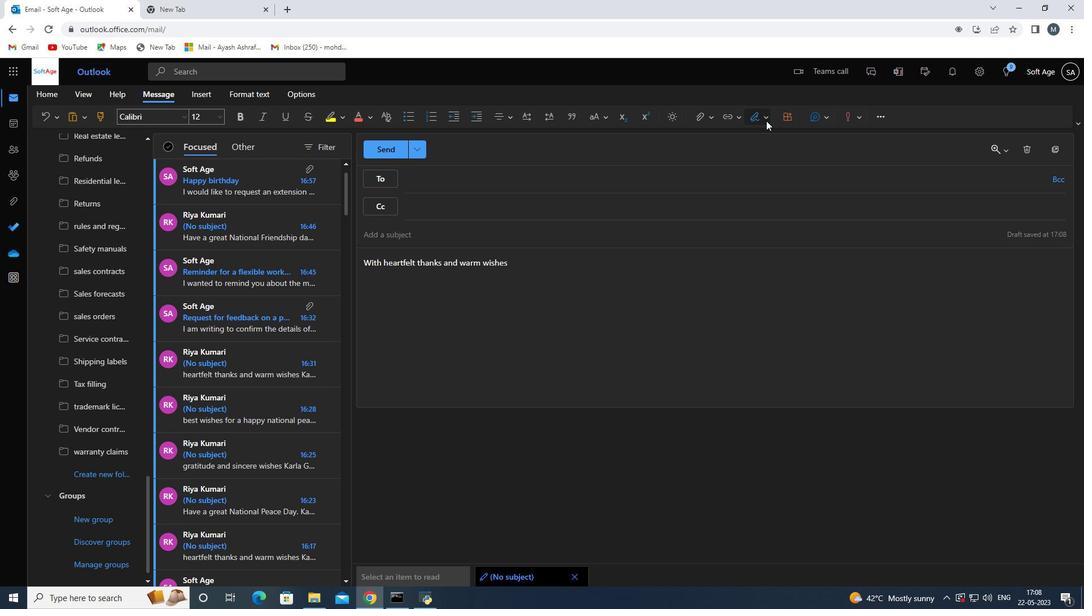 
Action: Mouse moved to (749, 145)
Screenshot: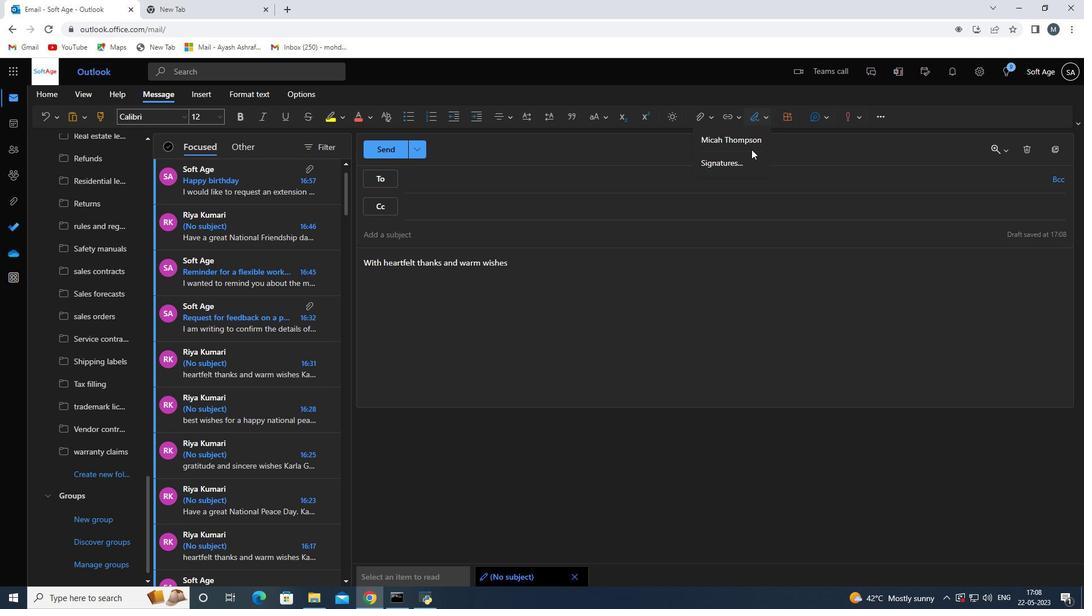 
Action: Mouse pressed left at (749, 145)
Screenshot: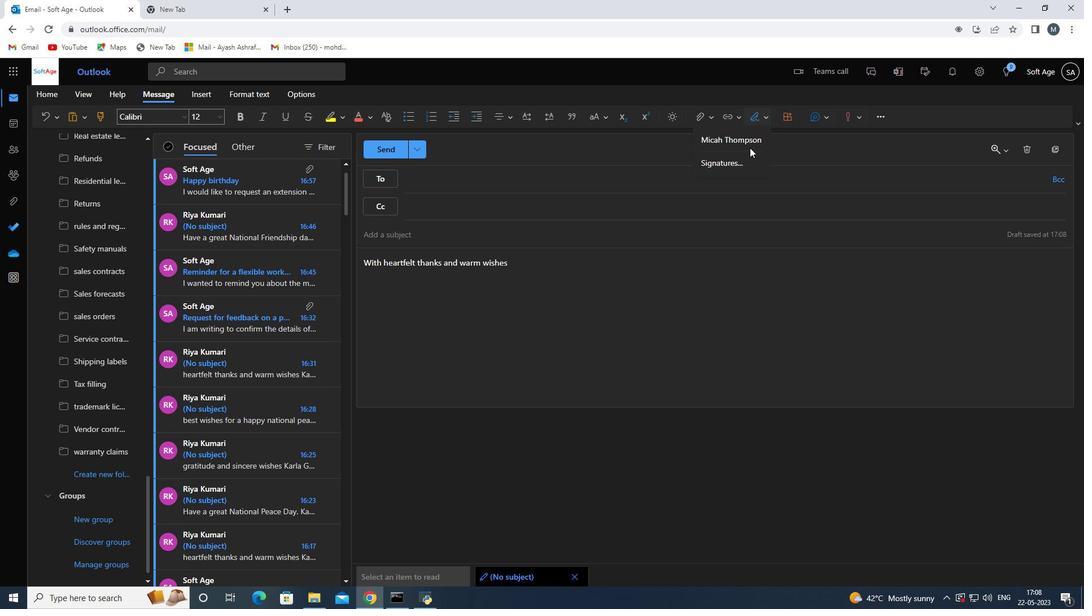 
Action: Mouse moved to (497, 179)
Screenshot: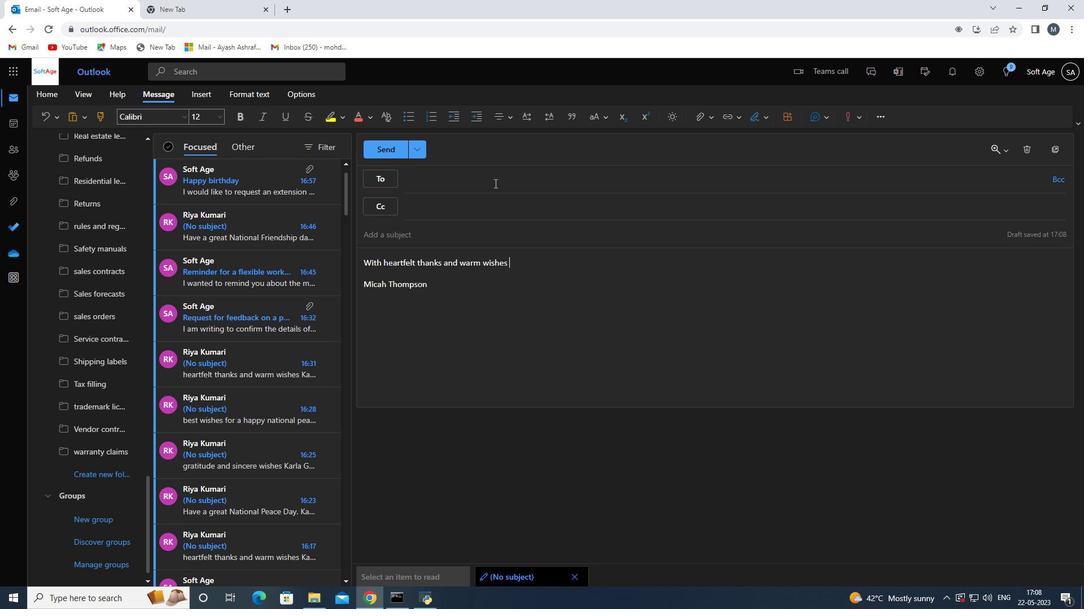 
Action: Mouse pressed left at (497, 179)
Screenshot: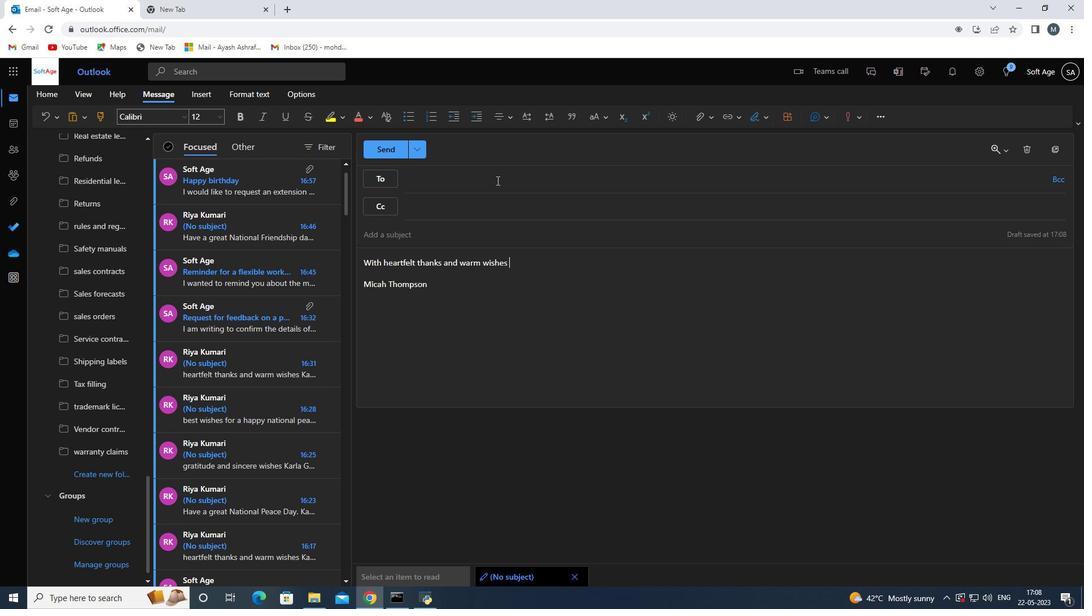 
Action: Key pressed softage.3<Key.shift><Key.shift>@softage.net
Screenshot: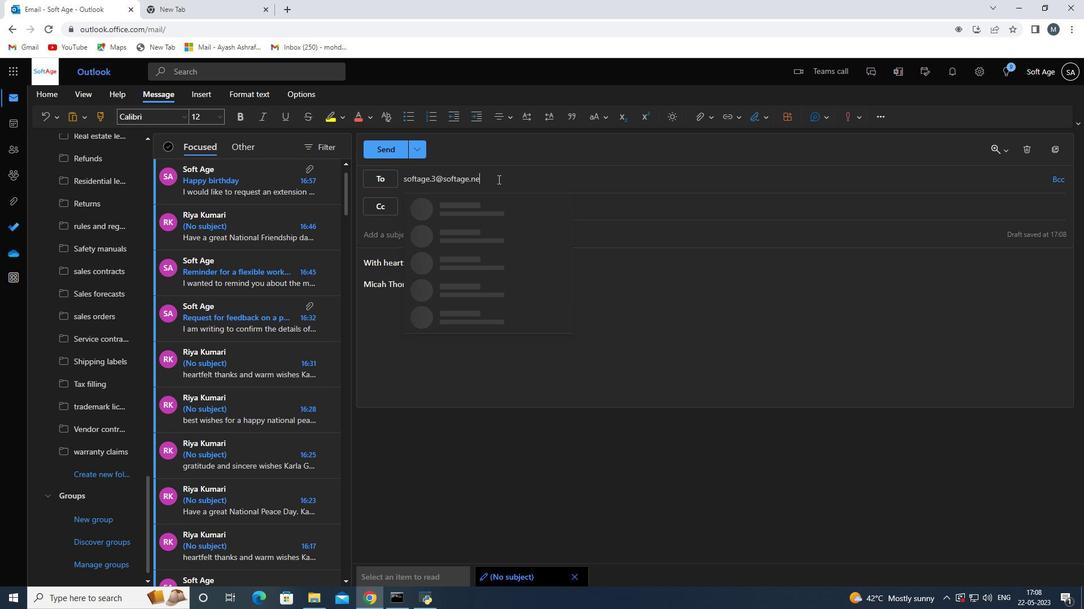 
Action: Mouse moved to (484, 207)
Screenshot: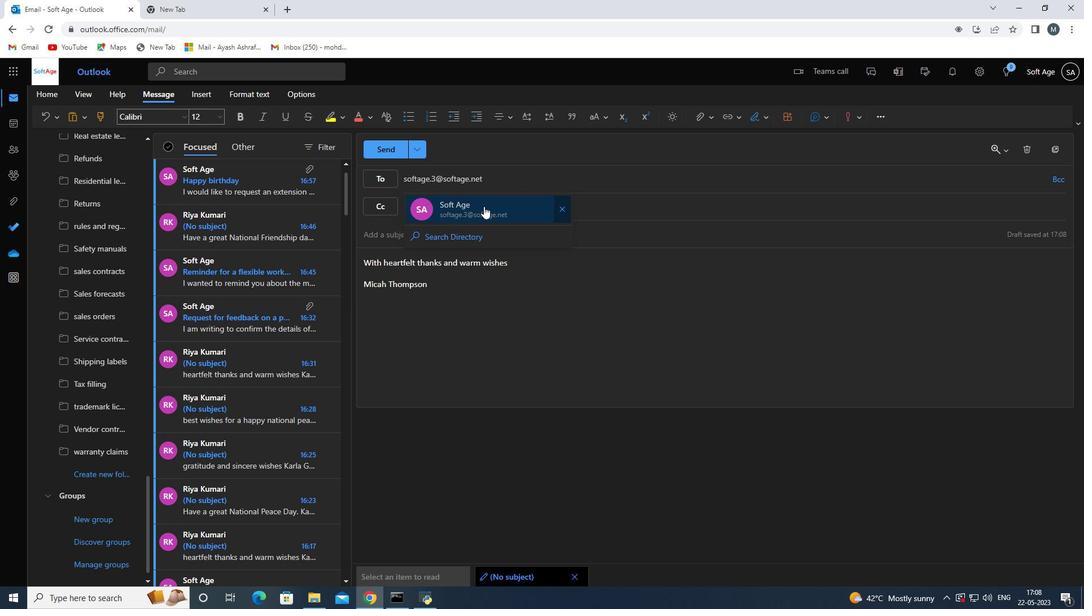 
Action: Mouse pressed left at (484, 207)
Screenshot: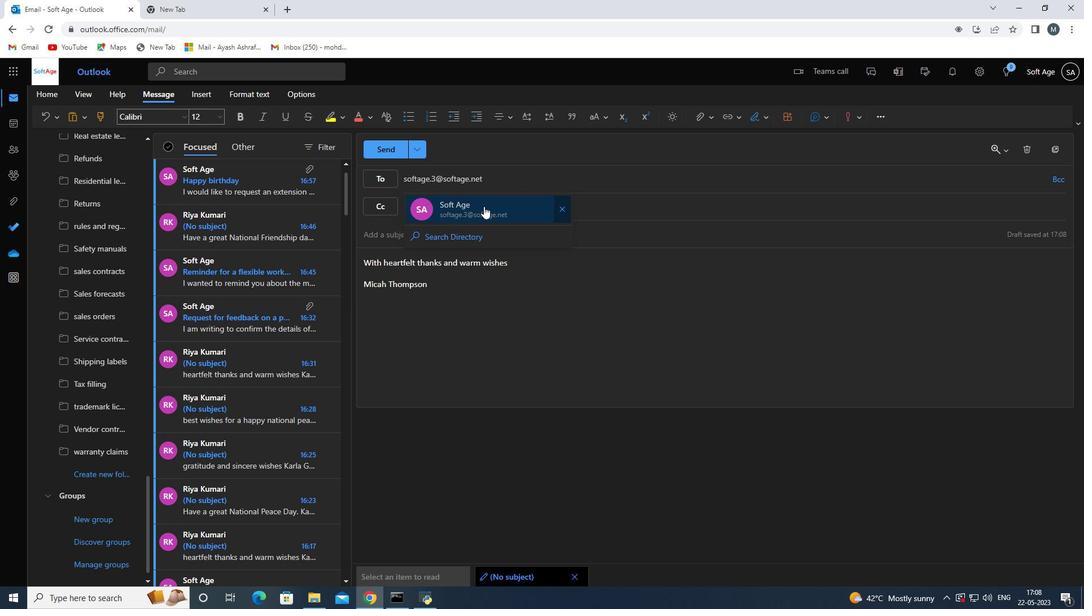 
Action: Mouse moved to (80, 479)
Screenshot: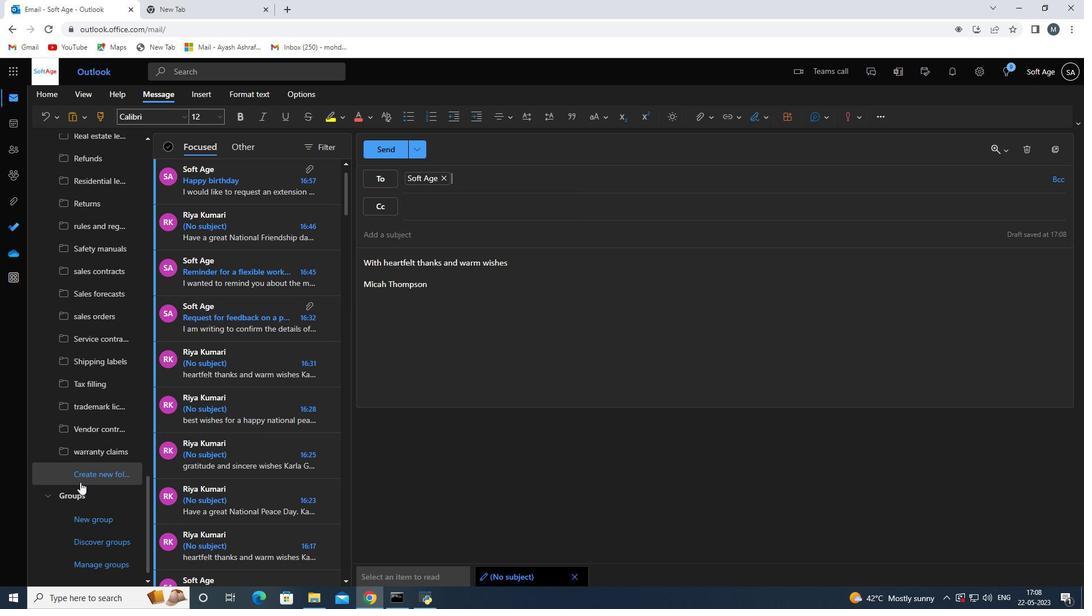
Action: Mouse pressed left at (80, 479)
Screenshot: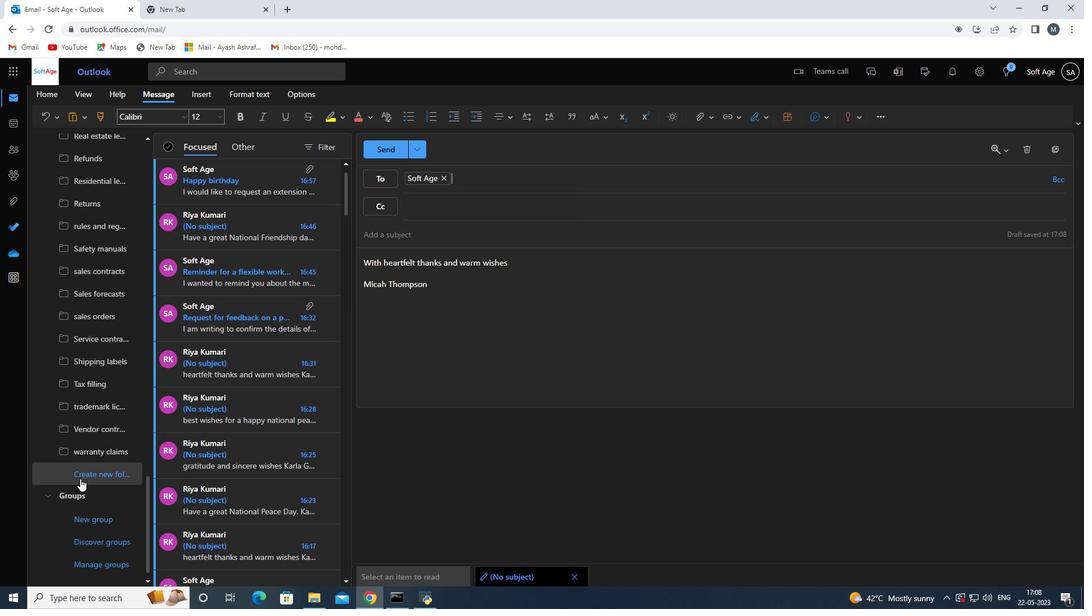 
Action: Mouse moved to (81, 470)
Screenshot: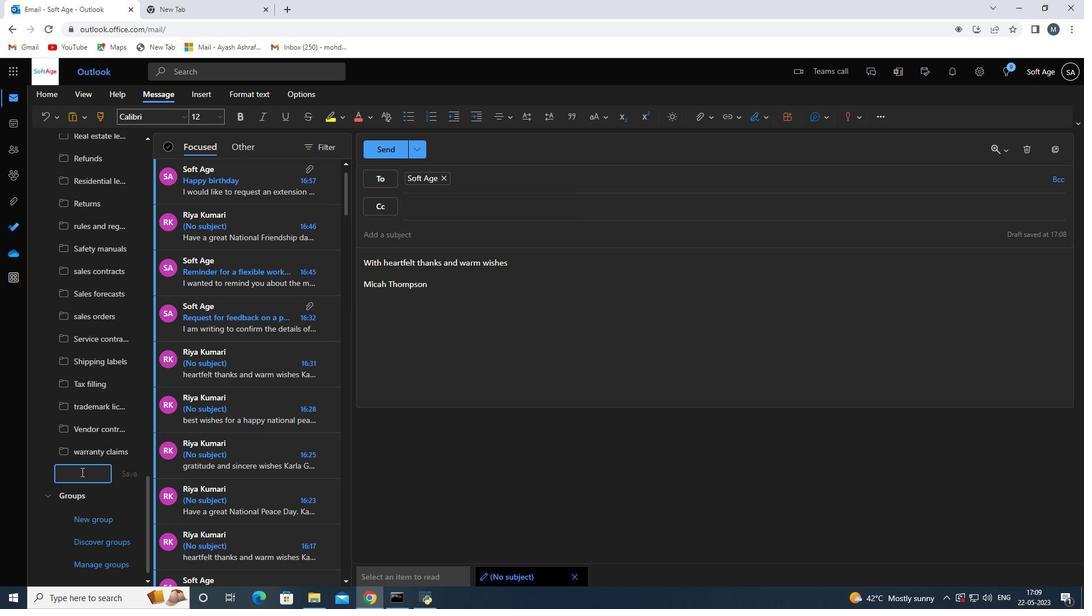 
Action: Mouse pressed left at (81, 470)
Screenshot: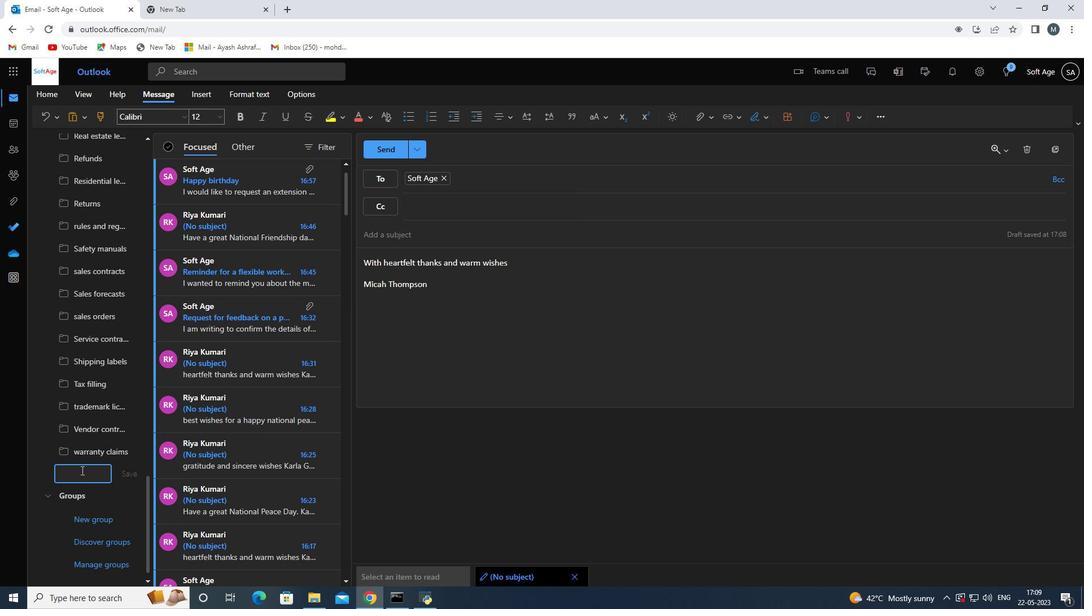 
Action: Key pressed <Key.shift>Insuramce<Key.space><Key.backspace><Key.backspace><Key.backspace><Key.backspace>nce<Key.space>claims<Key.space>
Screenshot: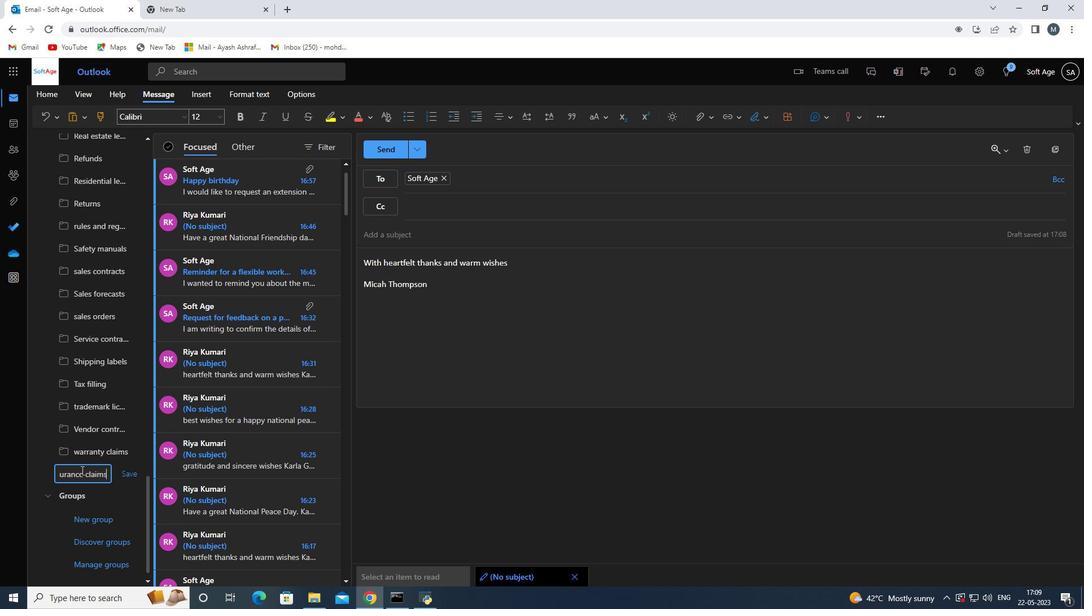 
Action: Mouse moved to (119, 473)
Screenshot: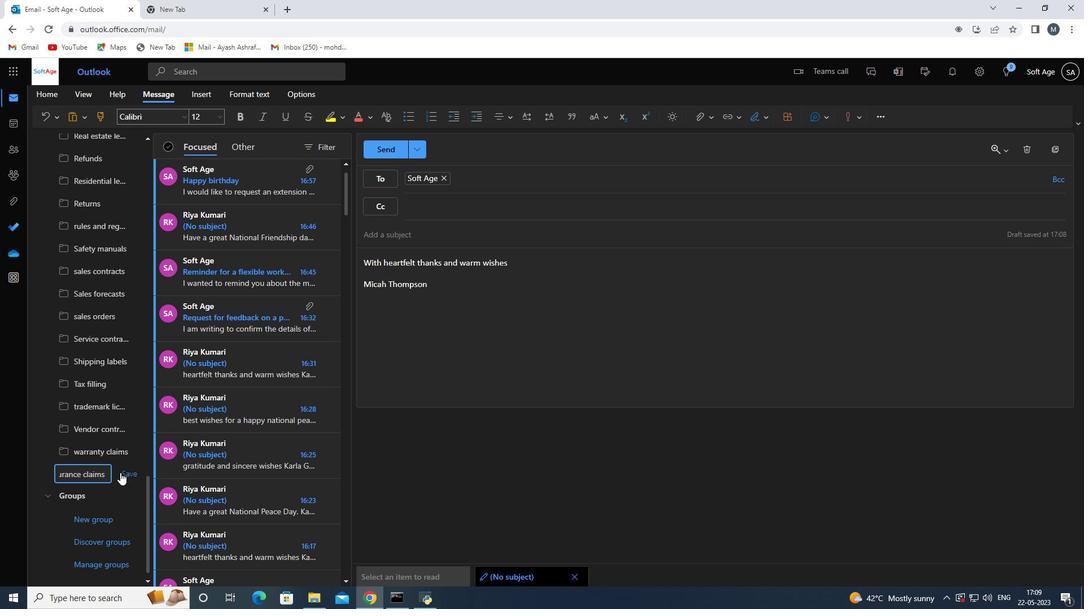 
Action: Mouse pressed left at (119, 473)
Screenshot: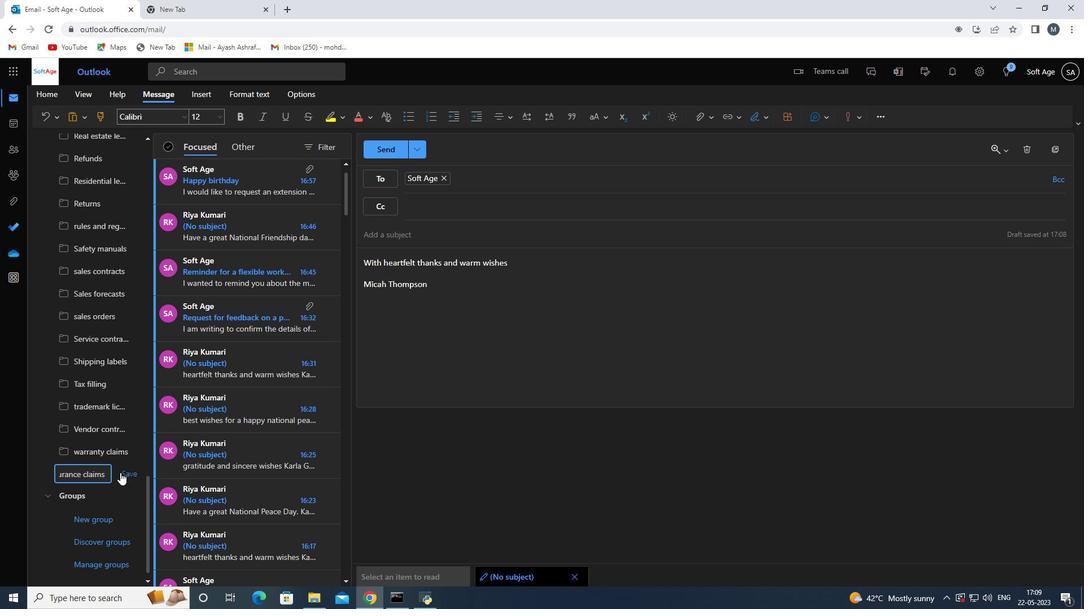 
Action: Mouse moved to (390, 150)
Screenshot: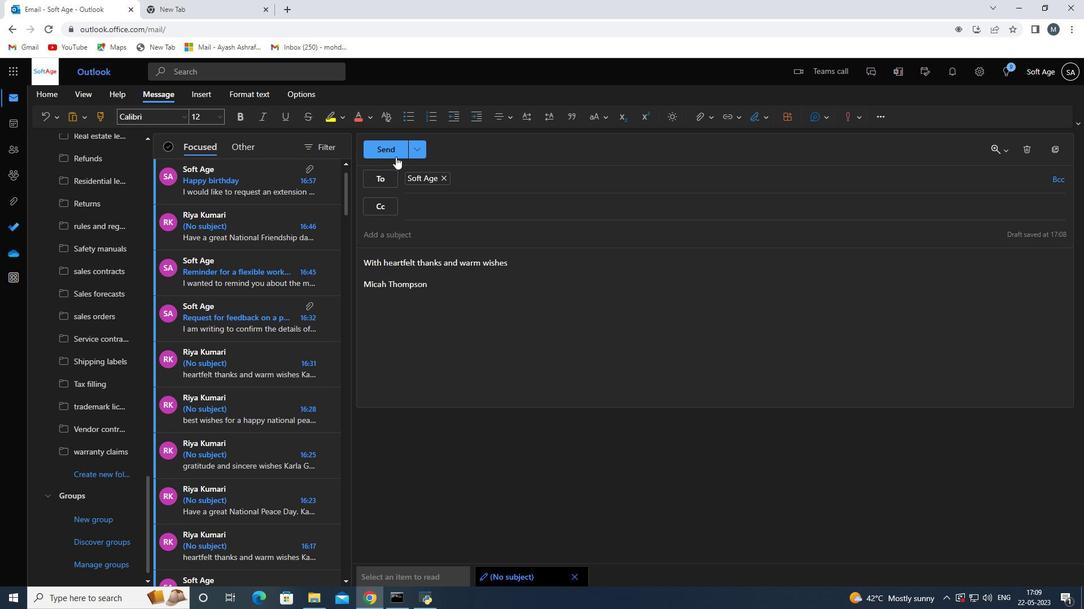 
Action: Mouse pressed left at (390, 150)
Screenshot: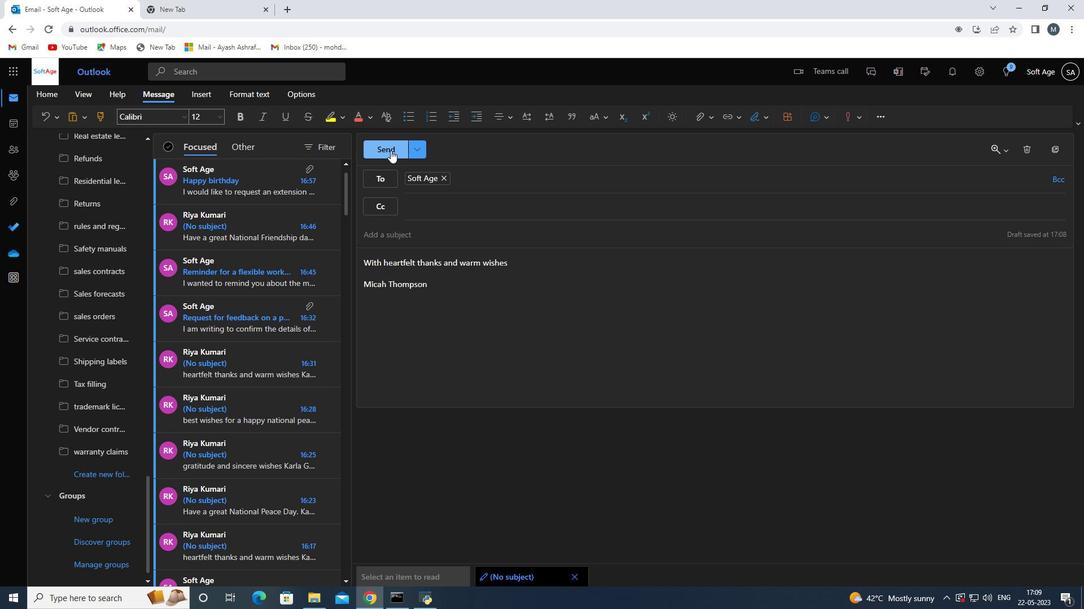 
Action: Mouse moved to (390, 151)
Screenshot: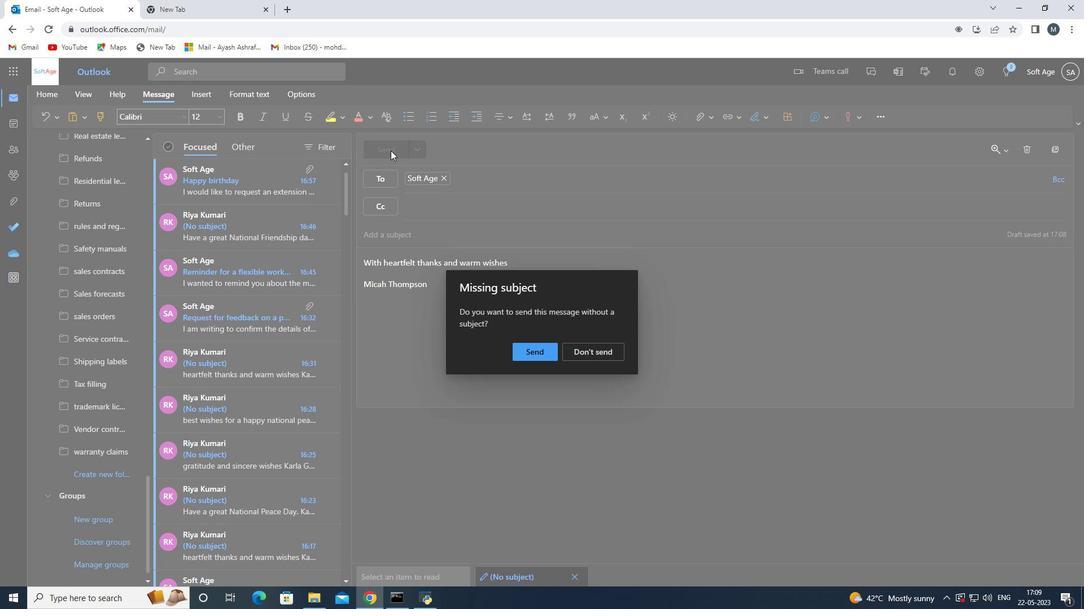 
